 Task: Look for space in Jesús María, Mexico from 9th July, 2023 to 16th July, 2023 for 2 adults, 1 child in price range Rs.8000 to Rs.16000. Place can be entire place with 2 bedrooms having 2 beds and 1 bathroom. Property type can be house, flat, guest house. Booking option can be shelf check-in. Required host language is English.
Action: Mouse pressed left at (514, 125)
Screenshot: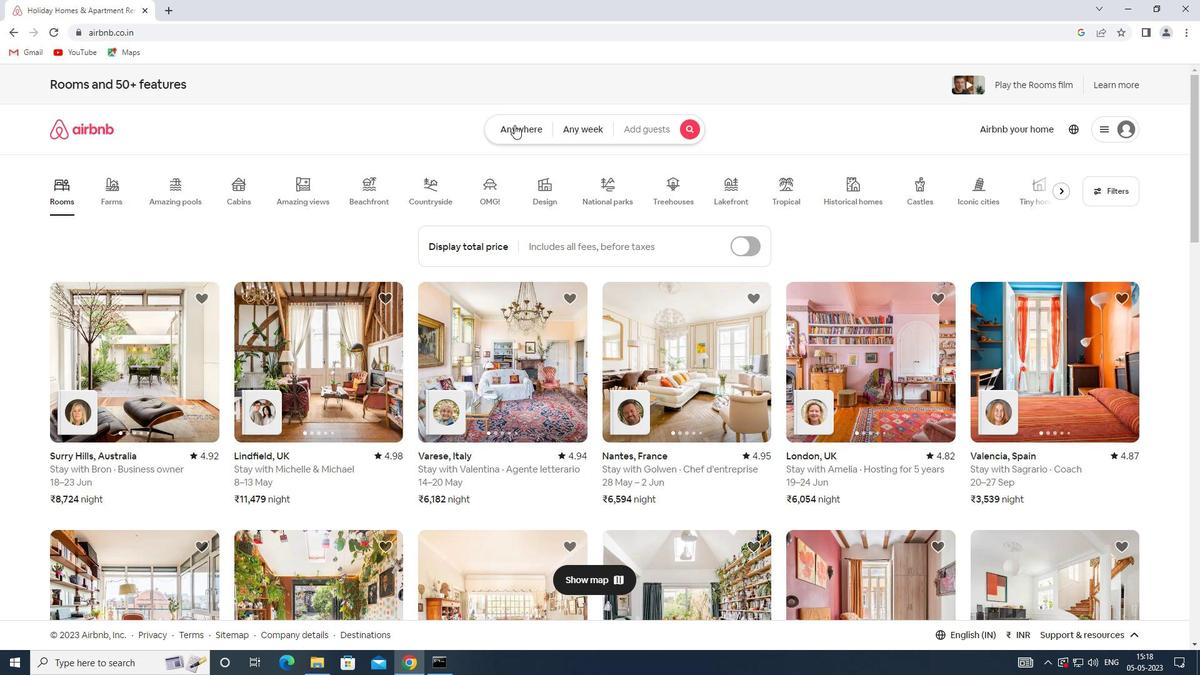 
Action: Mouse moved to (425, 185)
Screenshot: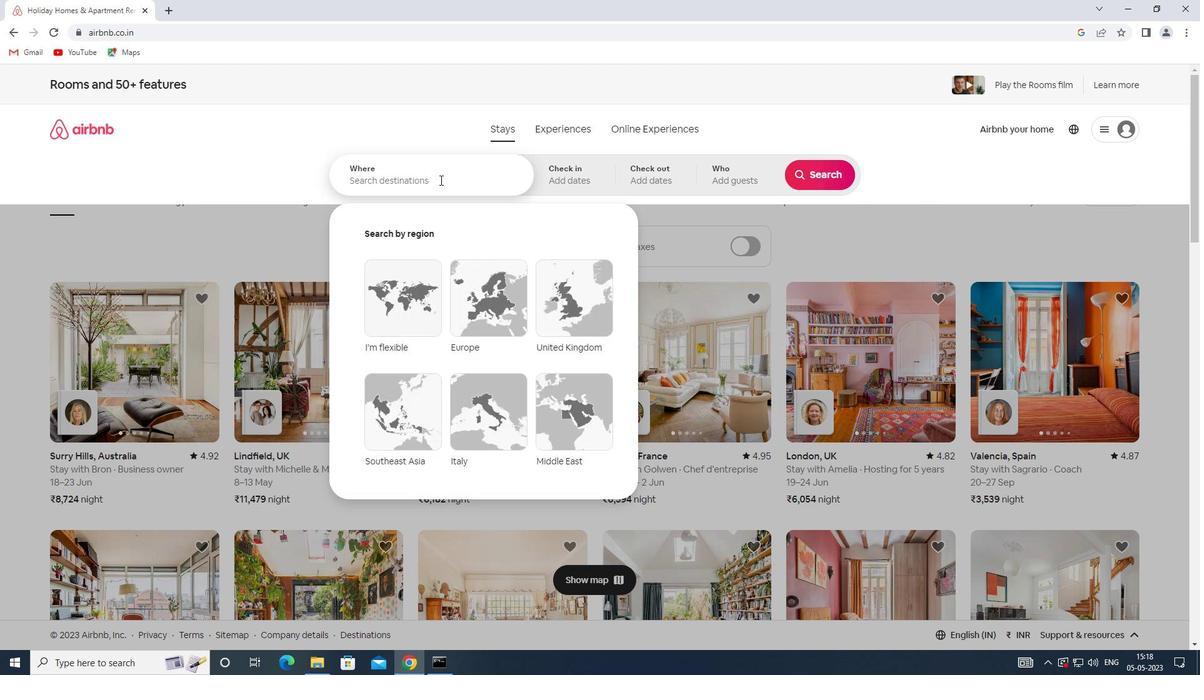 
Action: Mouse pressed left at (425, 185)
Screenshot: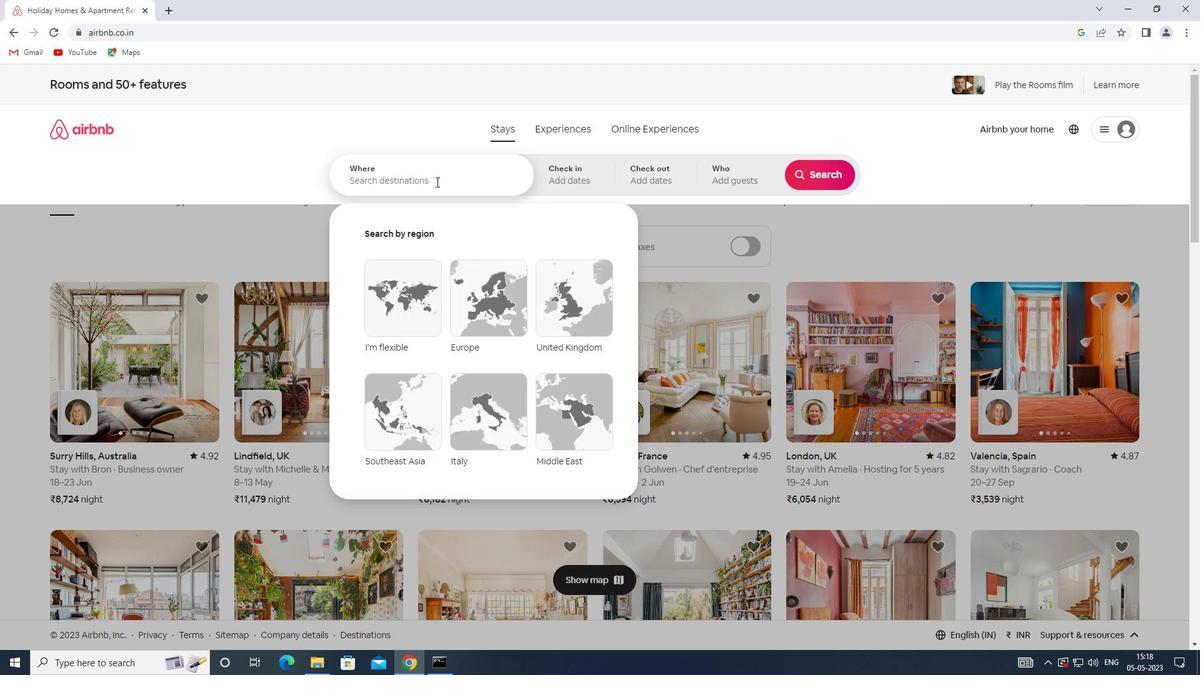 
Action: Key pressed <Key.shift><Key.shift><Key.shift><Key.shift><Key.shift><Key.shift><Key.shift><Key.shift><Key.shift><Key.shift><Key.shift><Key.shift><Key.shift><Key.shift><Key.shift><Key.shift><Key.shift><Key.shift><Key.shift><Key.shift><Key.shift><Key.shift><Key.shift><Key.shift><Key.shift><Key.shift><Key.shift><Key.shift><Key.shift><Key.shift><Key.shift><Key.shift><Key.shift><Key.shift>SPACE<Key.space>IN<Key.space><Key.shift>JESUS<Key.space><Key.shift>MARIA,<Key.shift>MEXICO
Screenshot: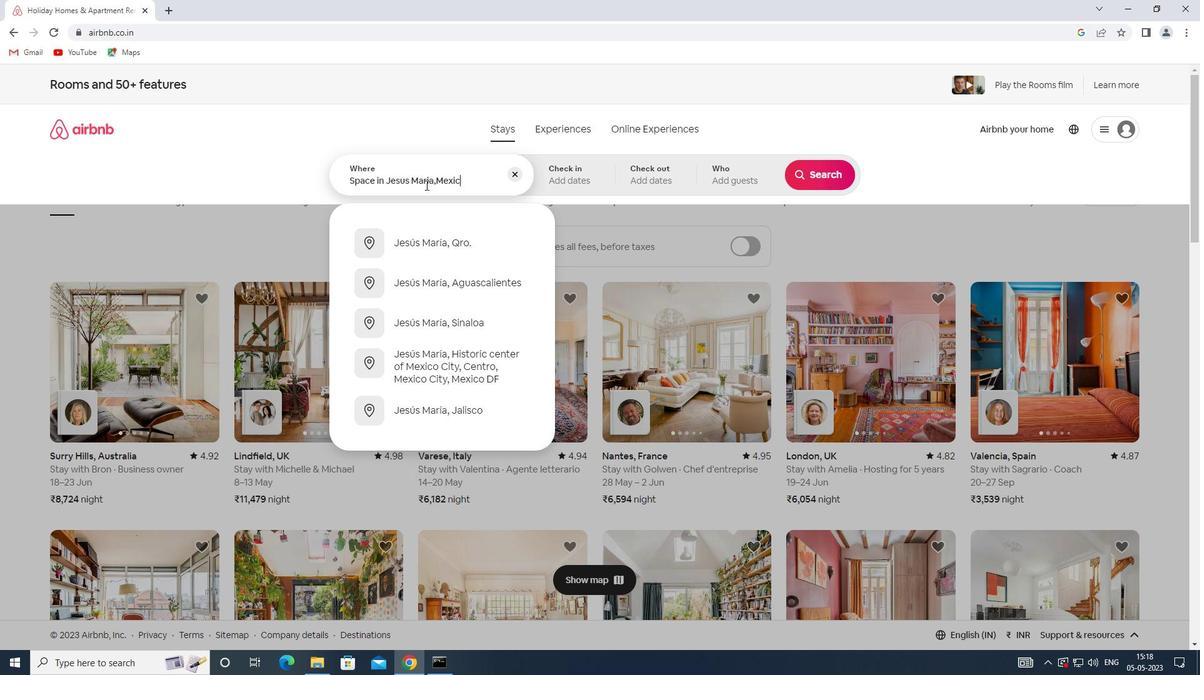
Action: Mouse moved to (572, 178)
Screenshot: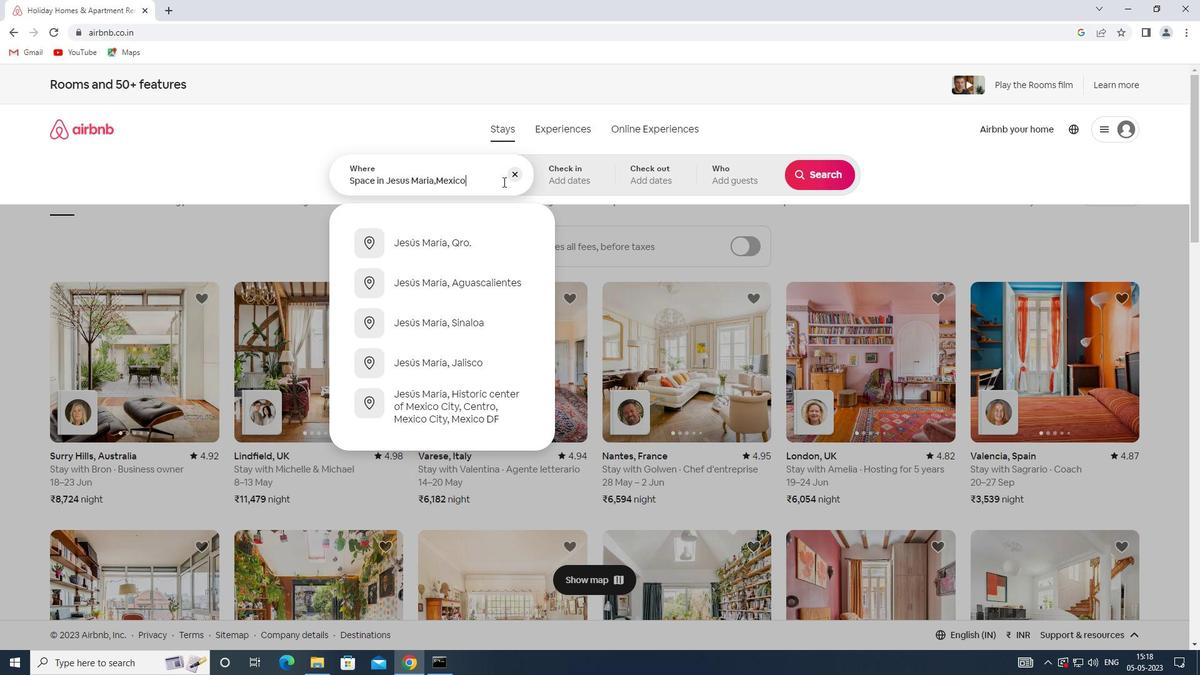 
Action: Mouse pressed left at (572, 178)
Screenshot: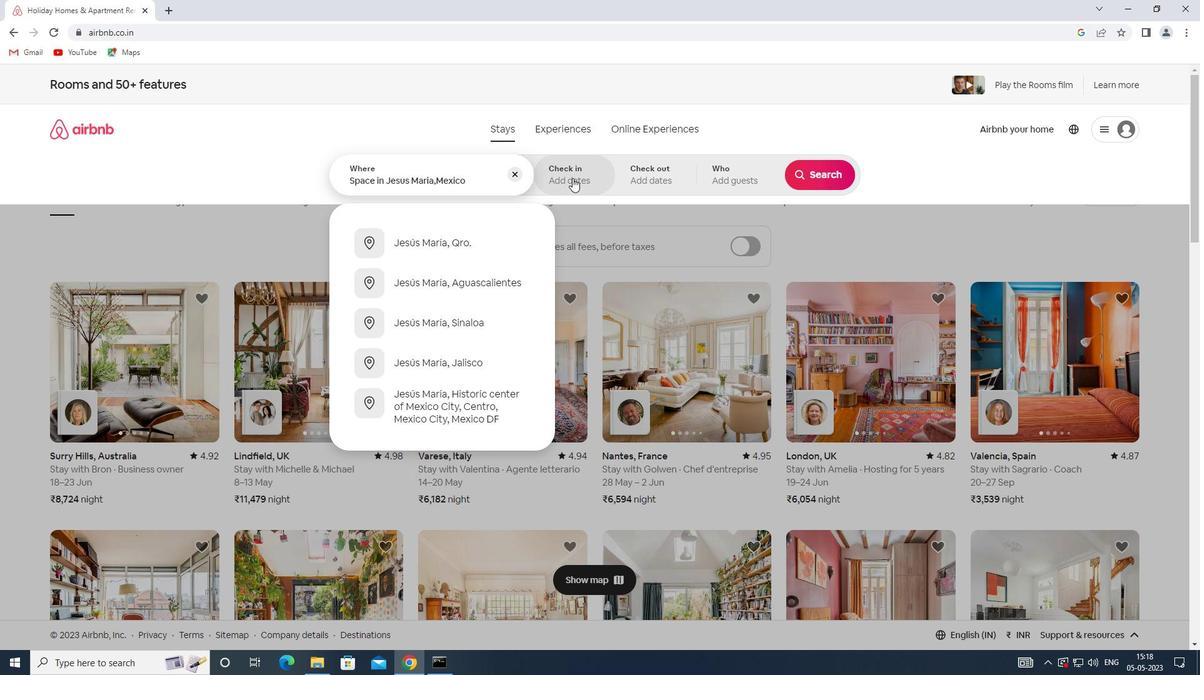 
Action: Mouse moved to (803, 286)
Screenshot: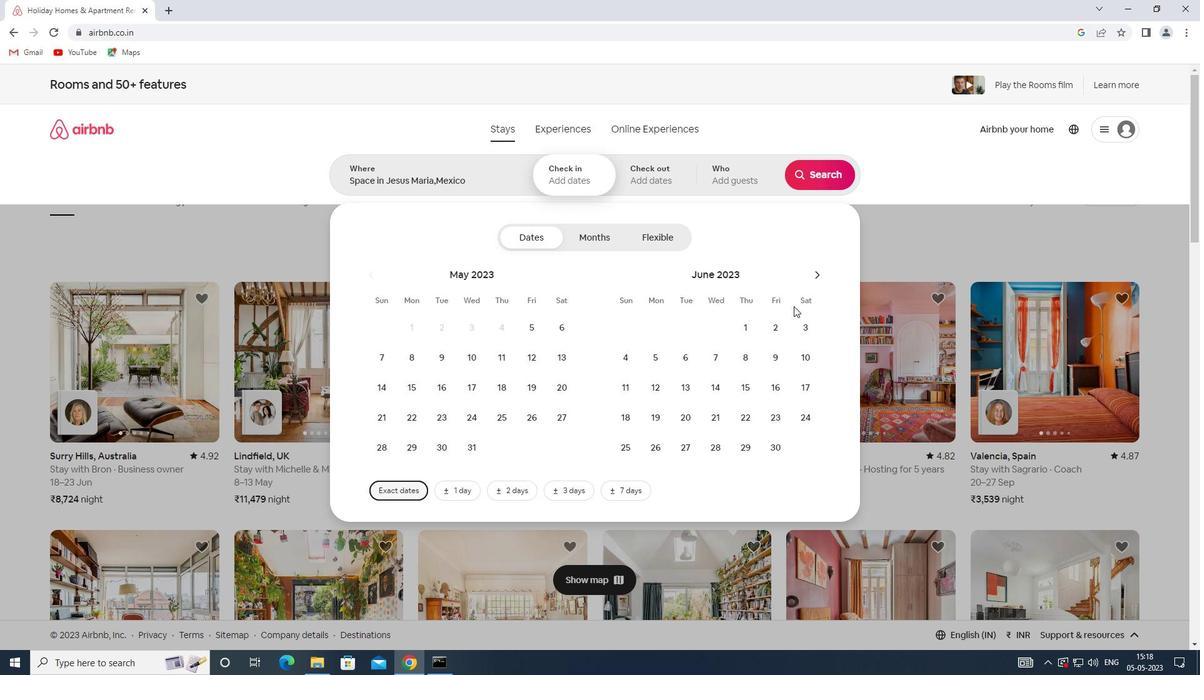 
Action: Mouse pressed left at (803, 286)
Screenshot: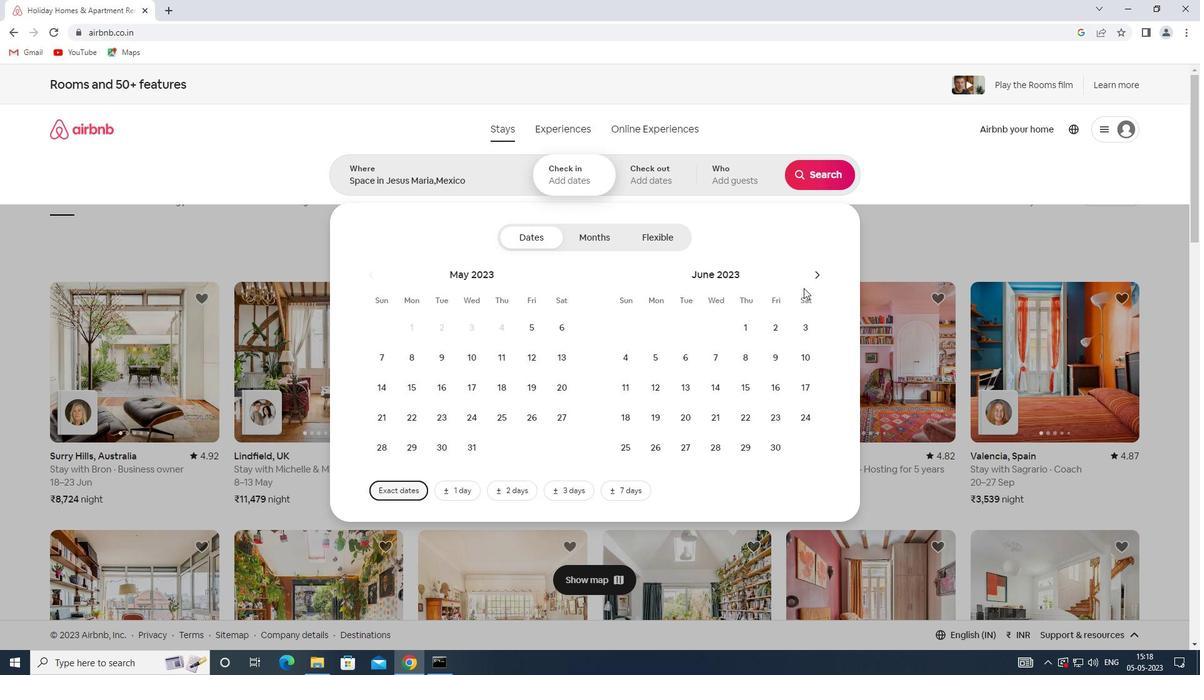 
Action: Mouse moved to (811, 276)
Screenshot: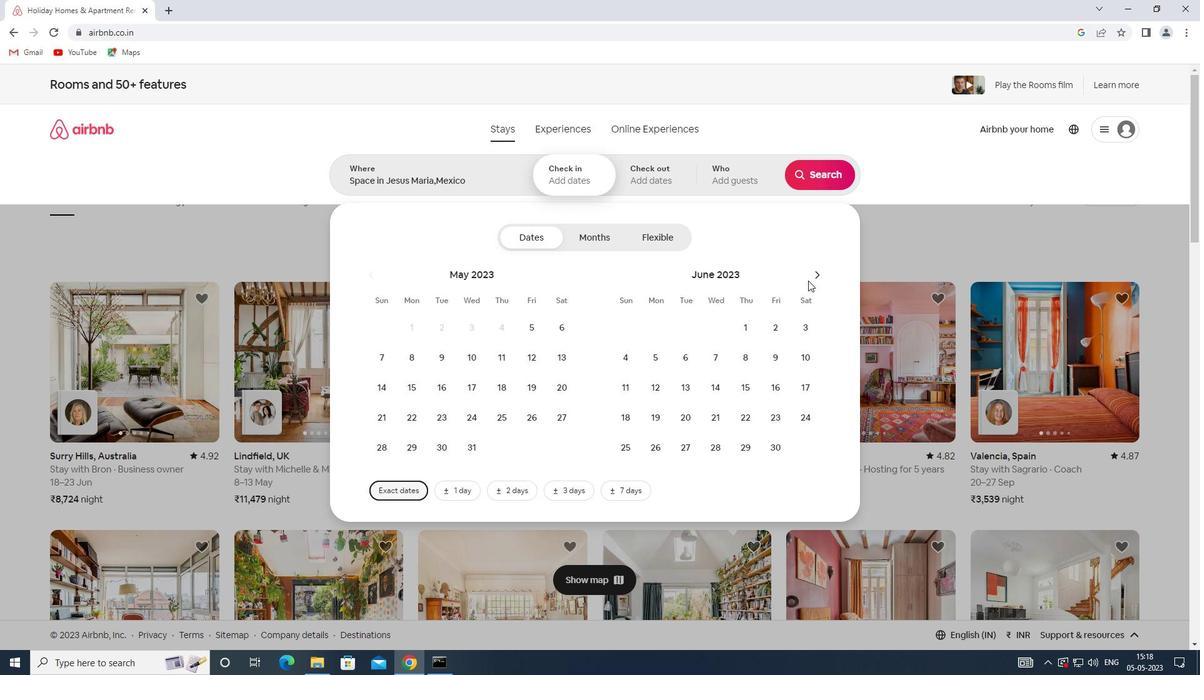 
Action: Mouse pressed left at (811, 276)
Screenshot: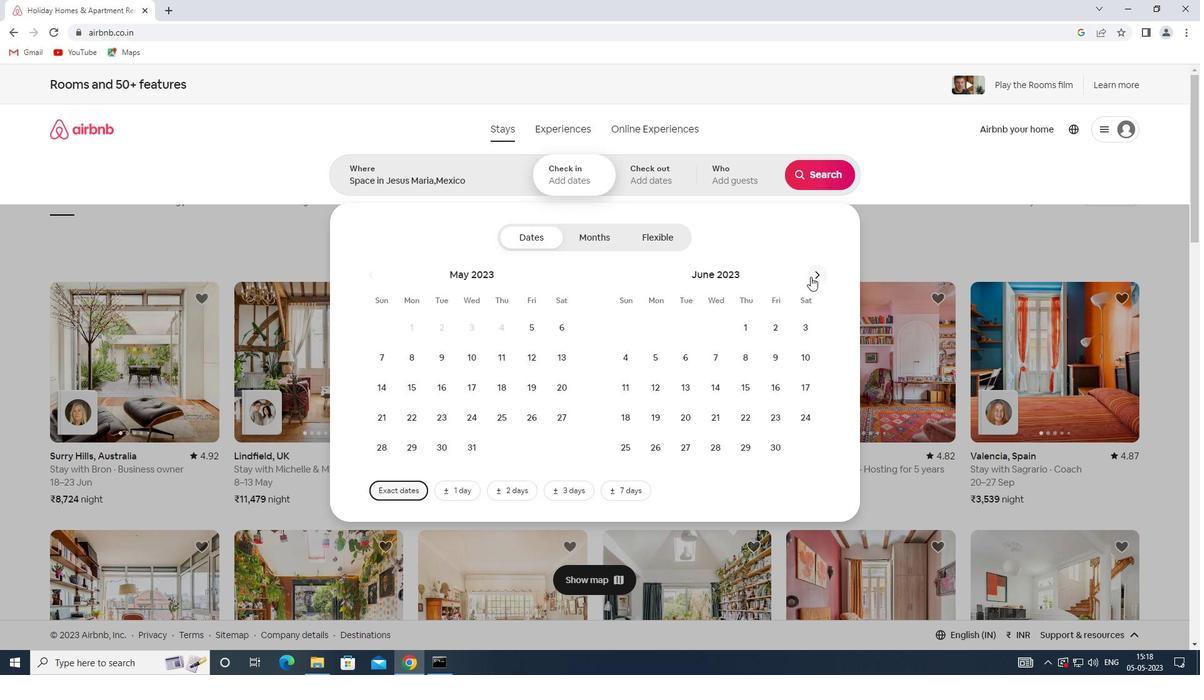 
Action: Mouse moved to (625, 385)
Screenshot: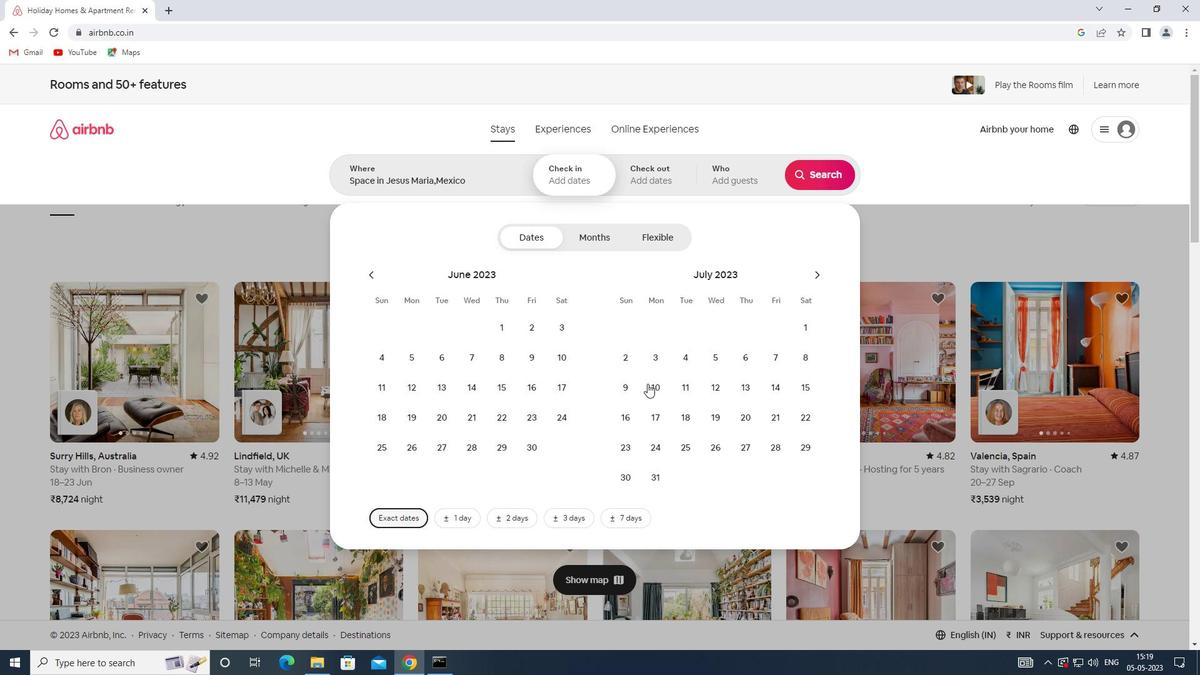 
Action: Mouse pressed left at (625, 385)
Screenshot: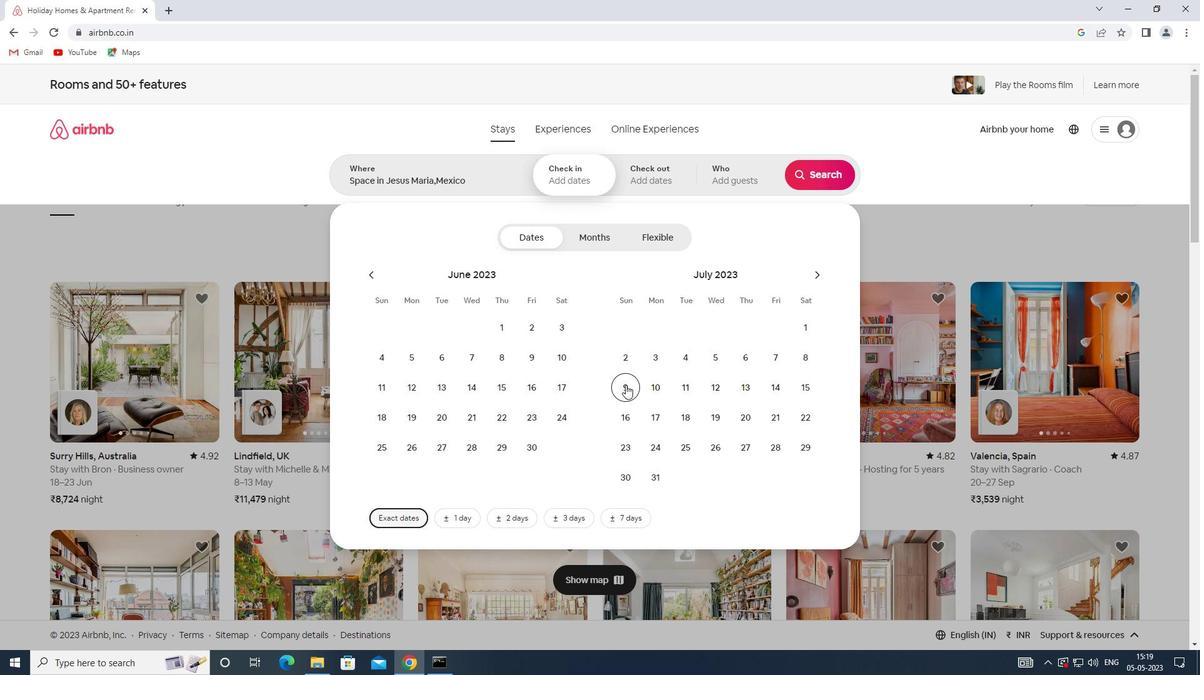 
Action: Mouse moved to (623, 411)
Screenshot: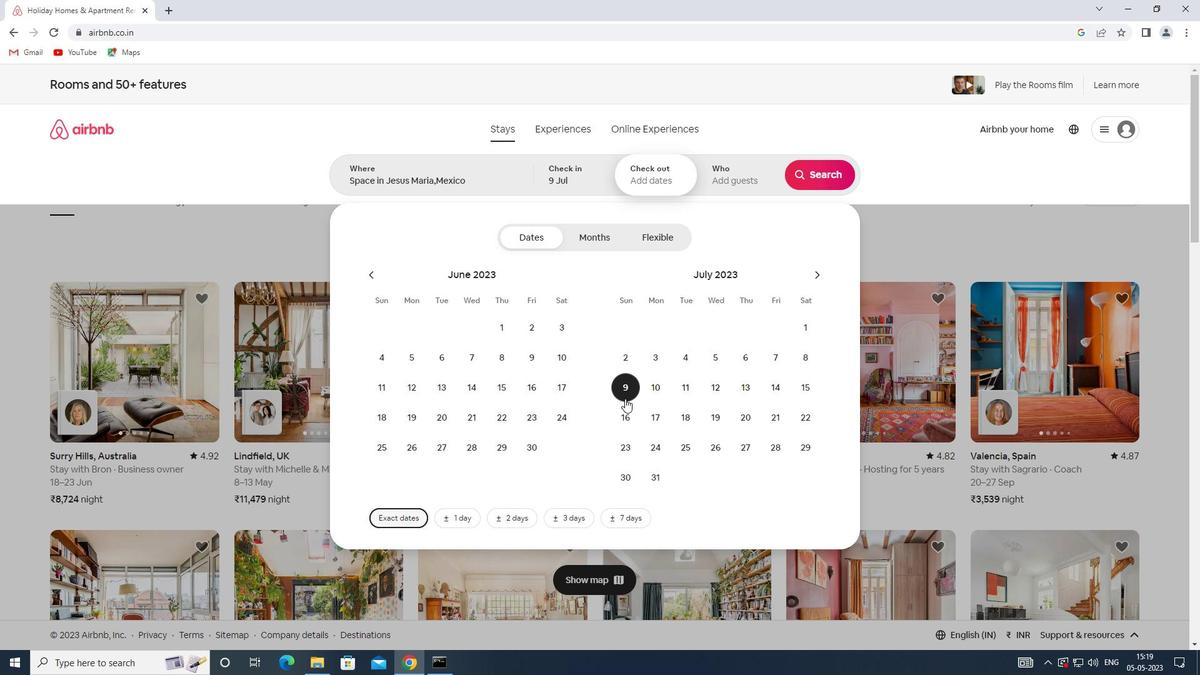 
Action: Mouse pressed left at (623, 411)
Screenshot: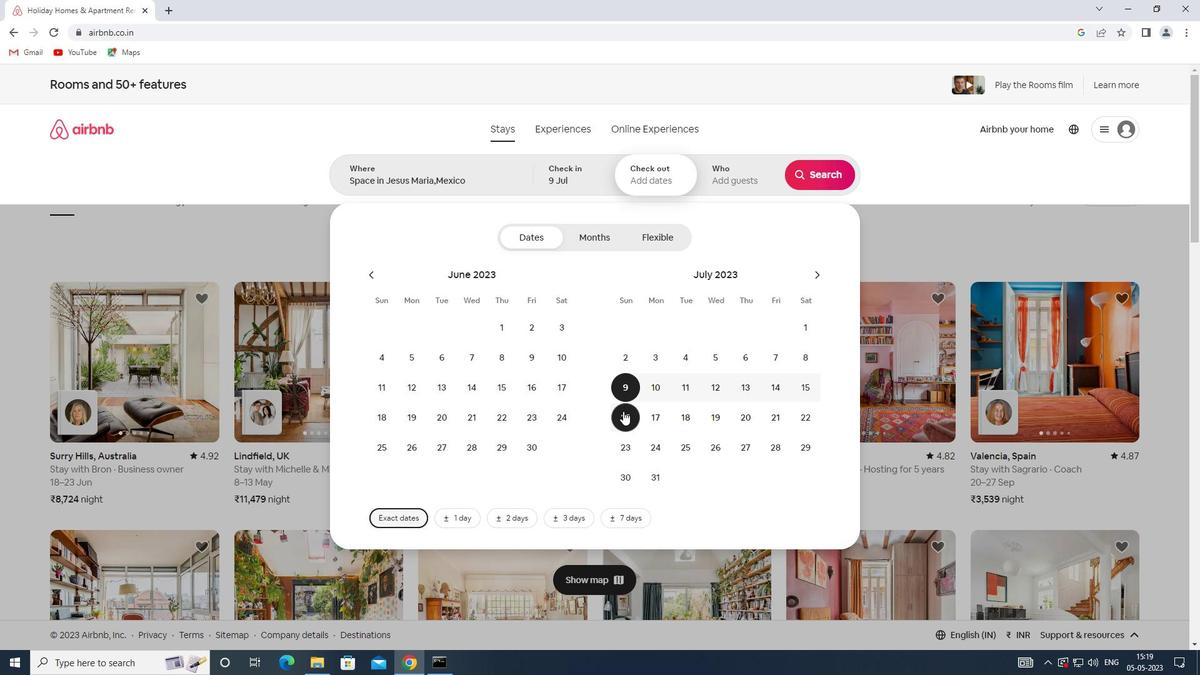 
Action: Mouse moved to (723, 172)
Screenshot: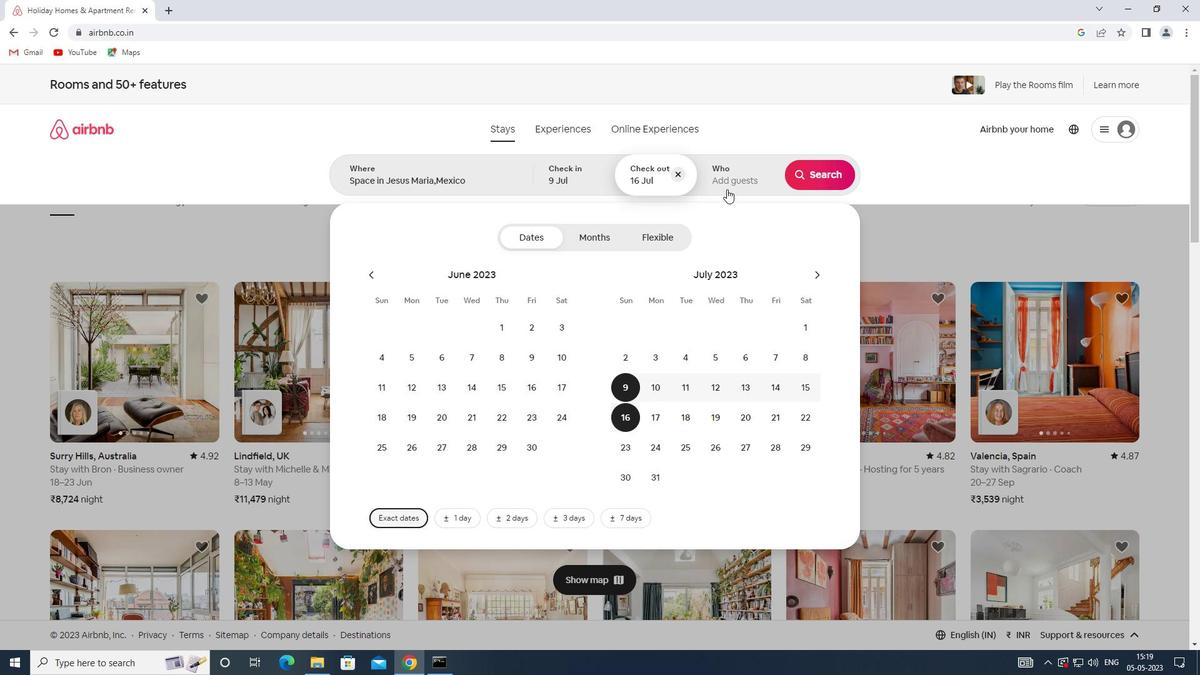 
Action: Mouse pressed left at (723, 172)
Screenshot: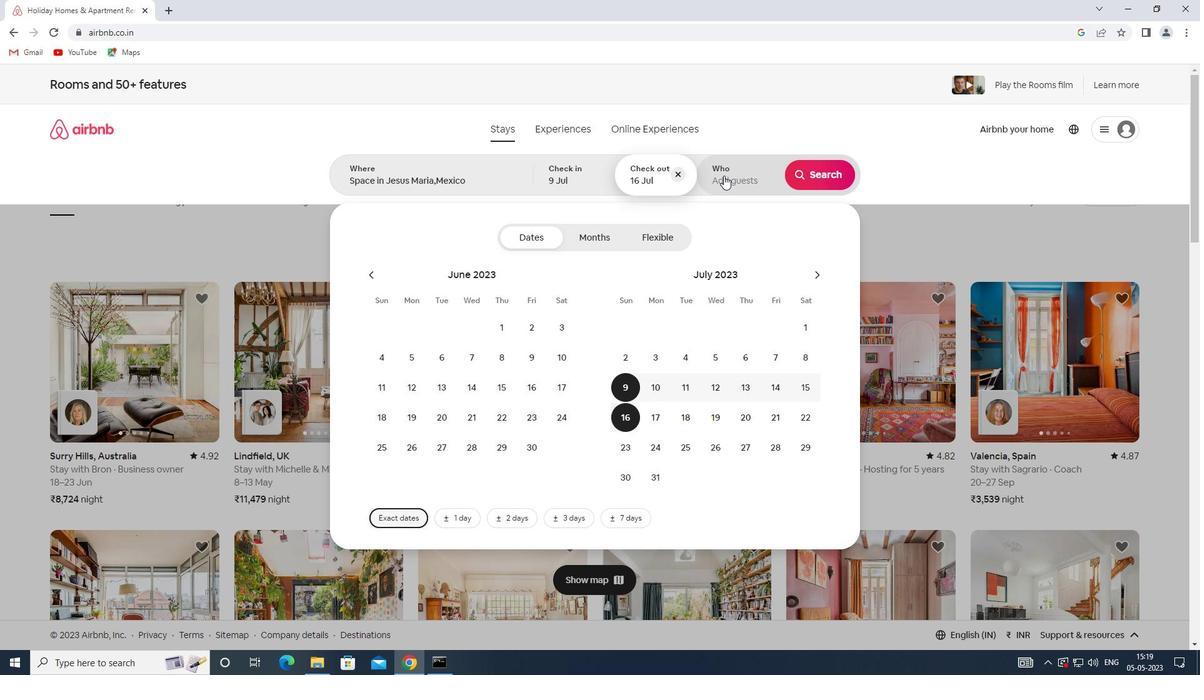 
Action: Mouse moved to (828, 241)
Screenshot: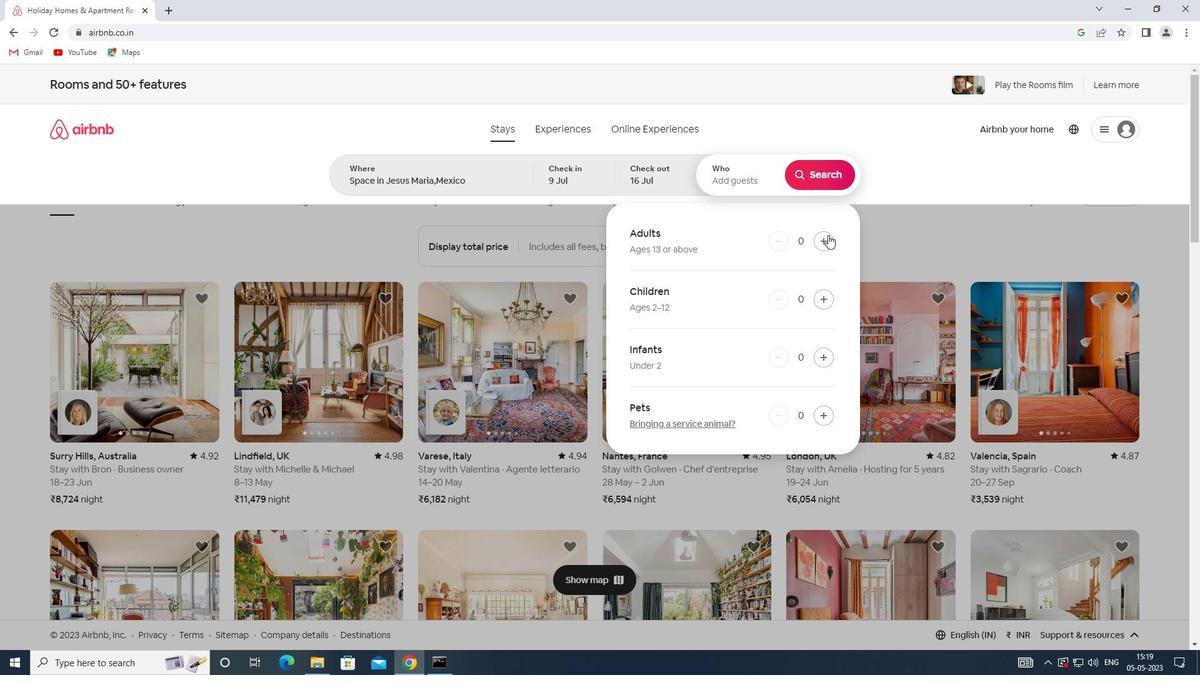 
Action: Mouse pressed left at (828, 241)
Screenshot: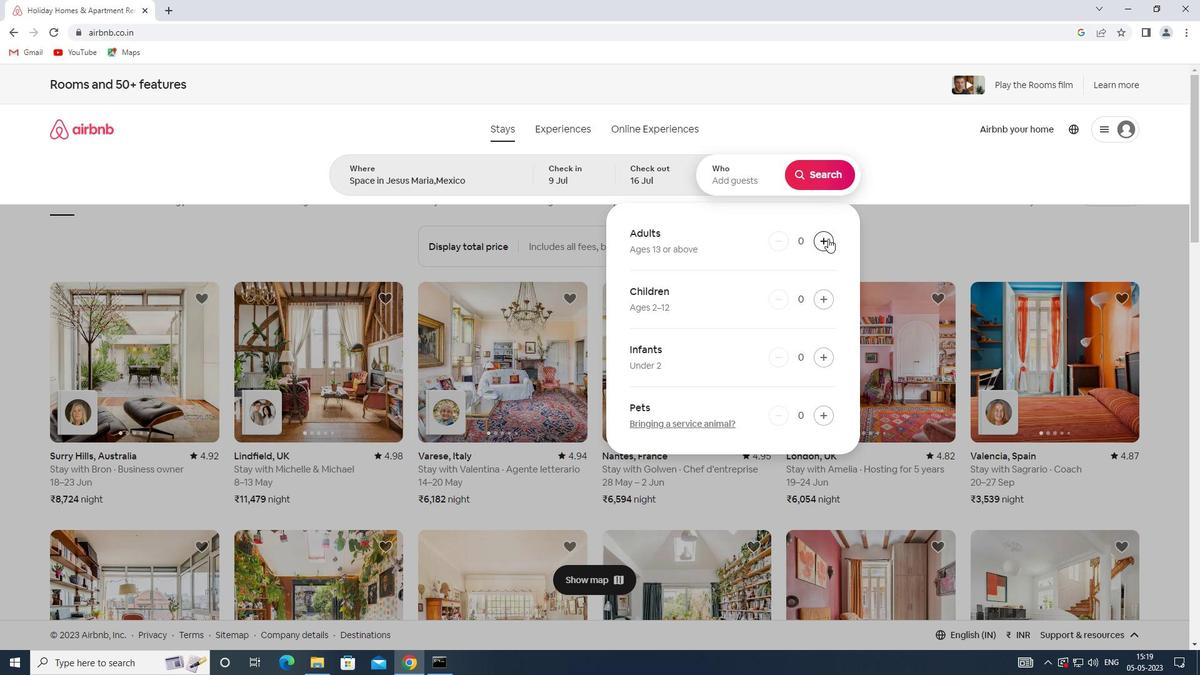 
Action: Mouse pressed left at (828, 241)
Screenshot: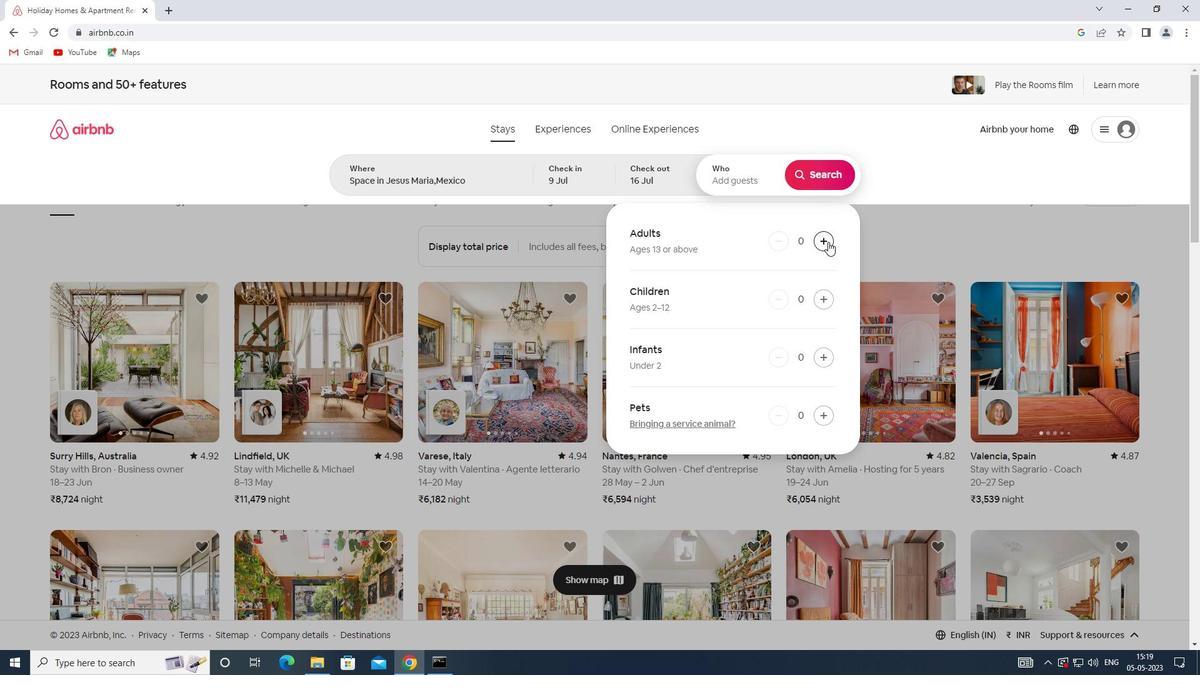 
Action: Mouse moved to (818, 296)
Screenshot: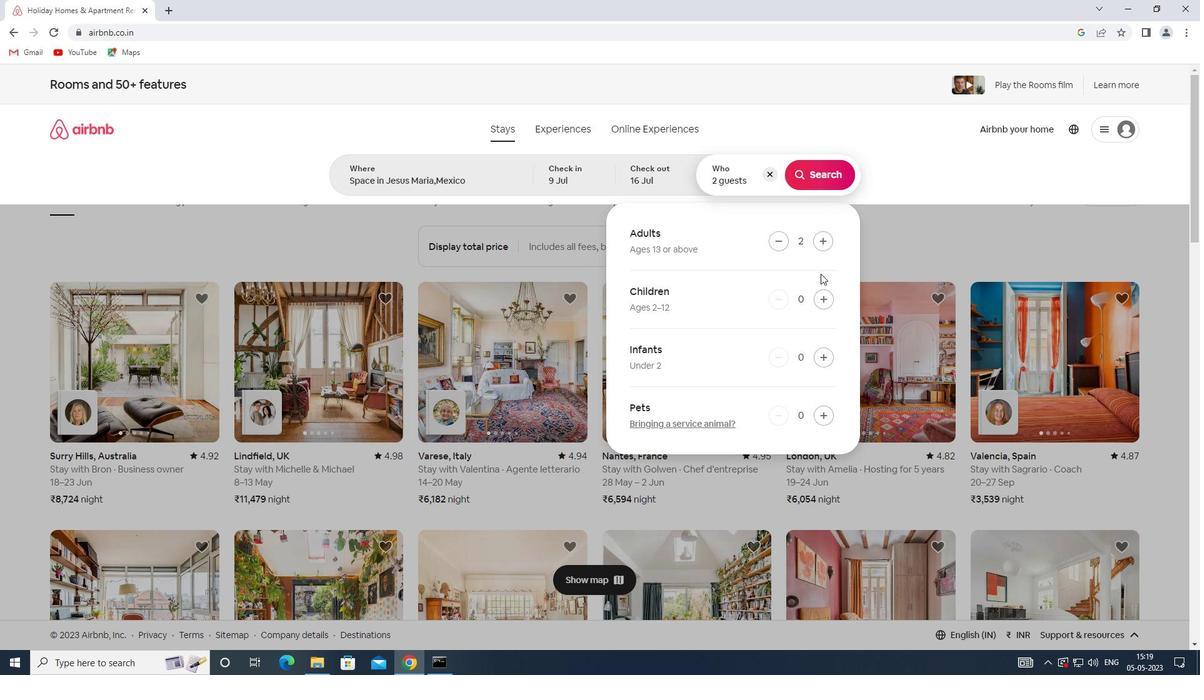 
Action: Mouse pressed left at (818, 296)
Screenshot: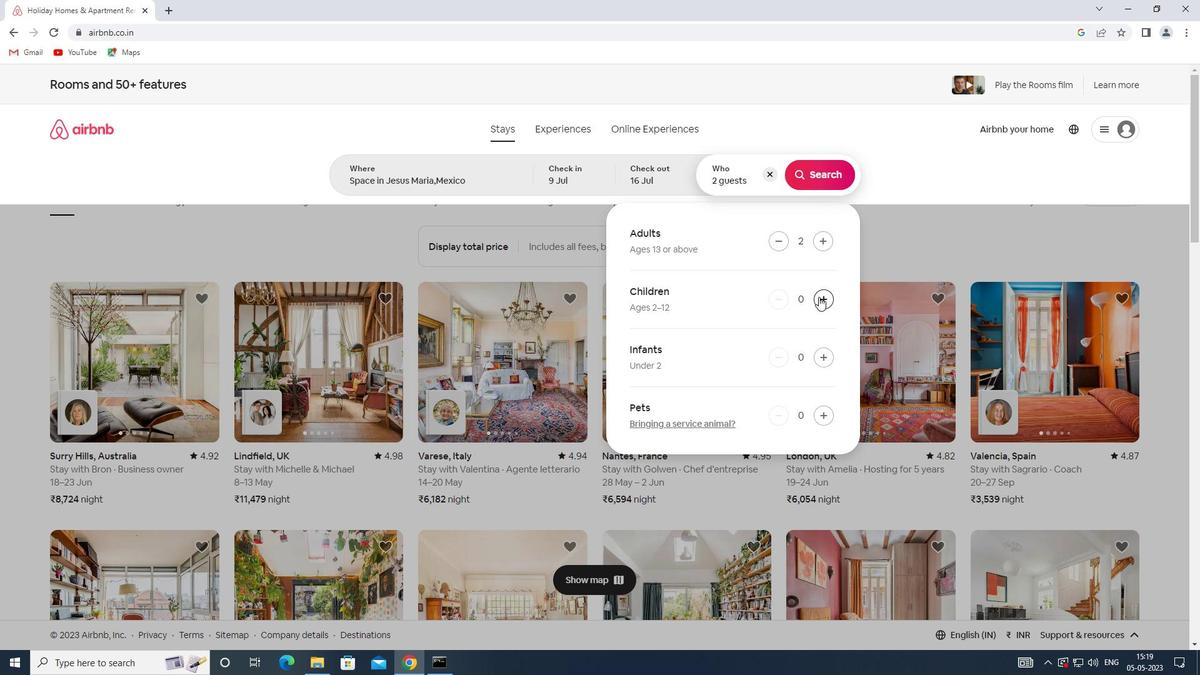 
Action: Mouse moved to (822, 176)
Screenshot: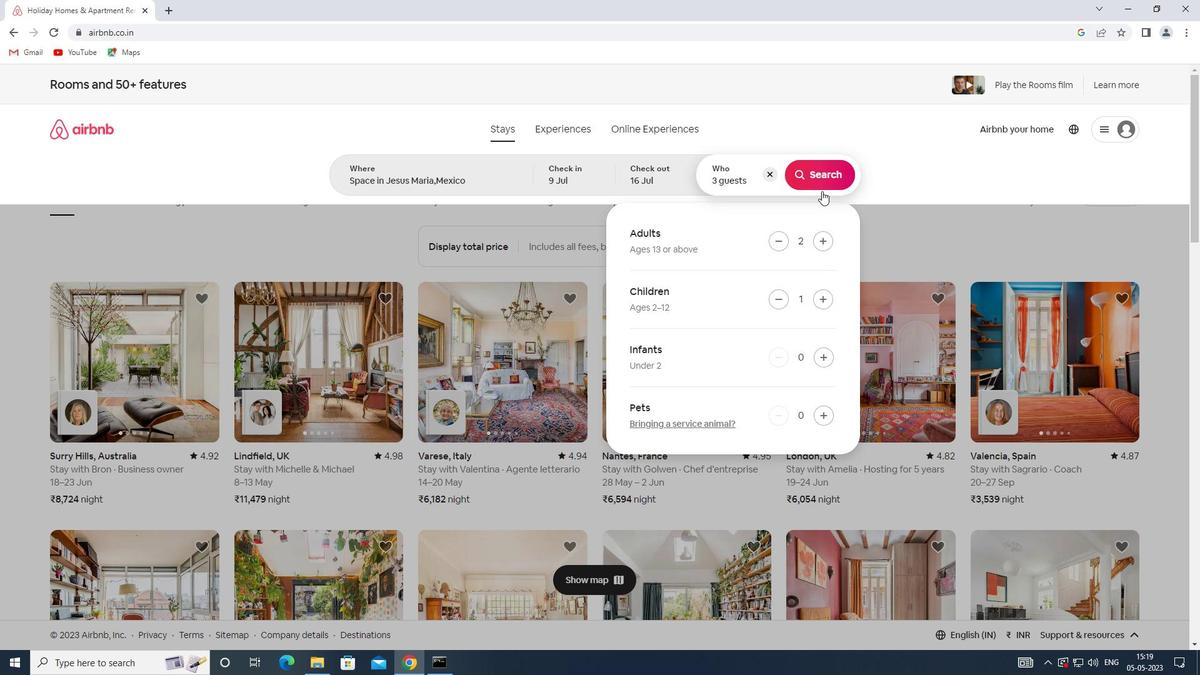 
Action: Mouse pressed left at (822, 176)
Screenshot: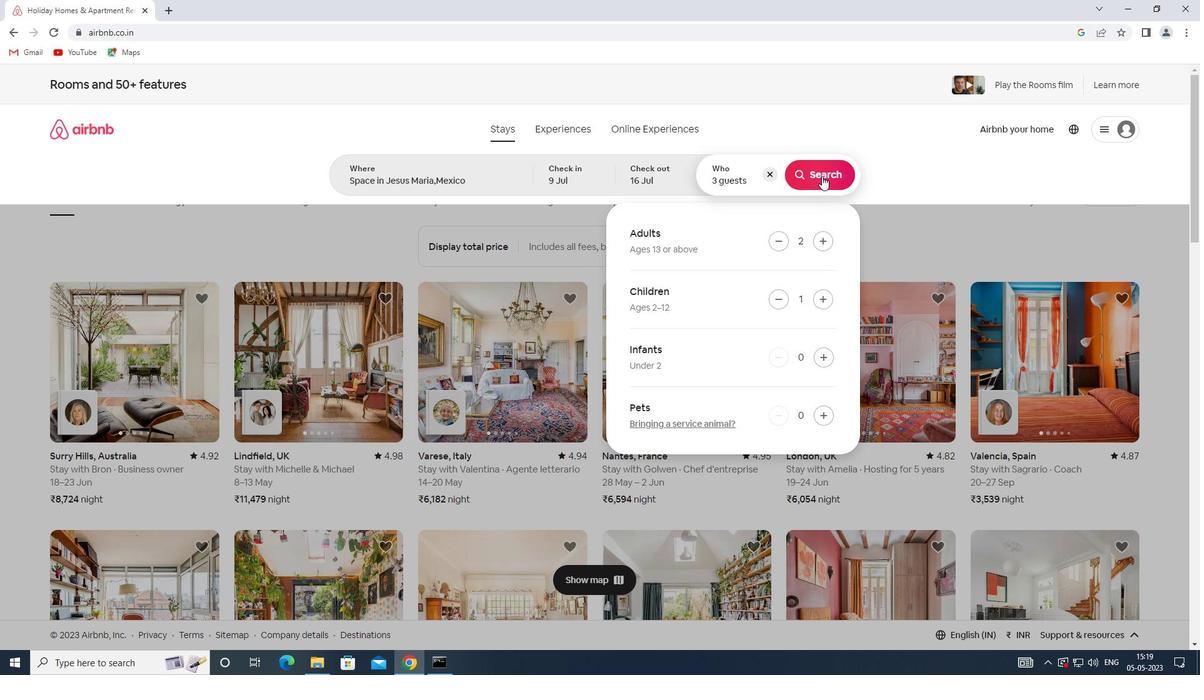 
Action: Mouse moved to (1129, 130)
Screenshot: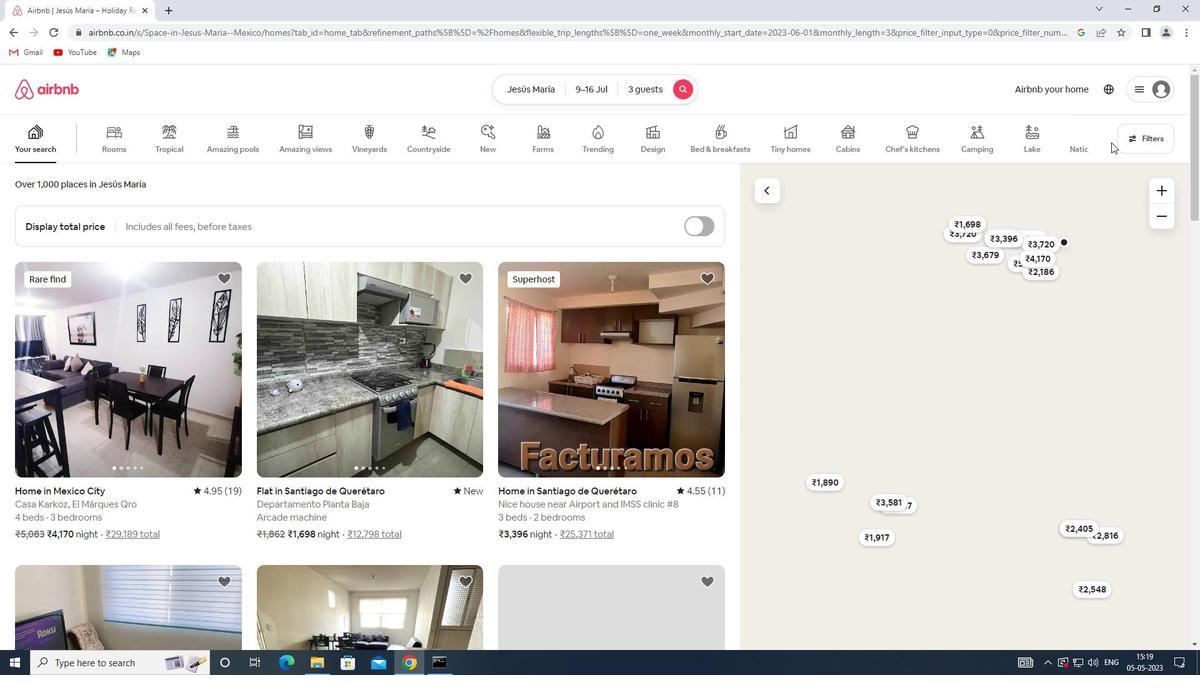 
Action: Mouse pressed left at (1129, 130)
Screenshot: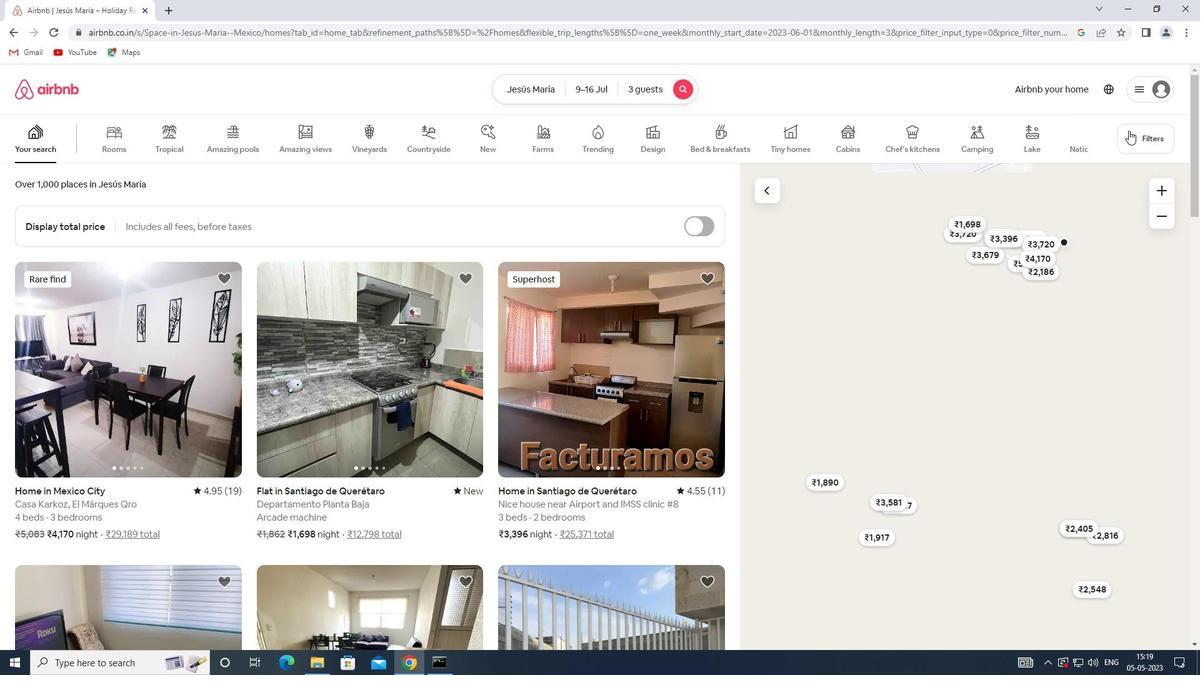 
Action: Mouse moved to (430, 451)
Screenshot: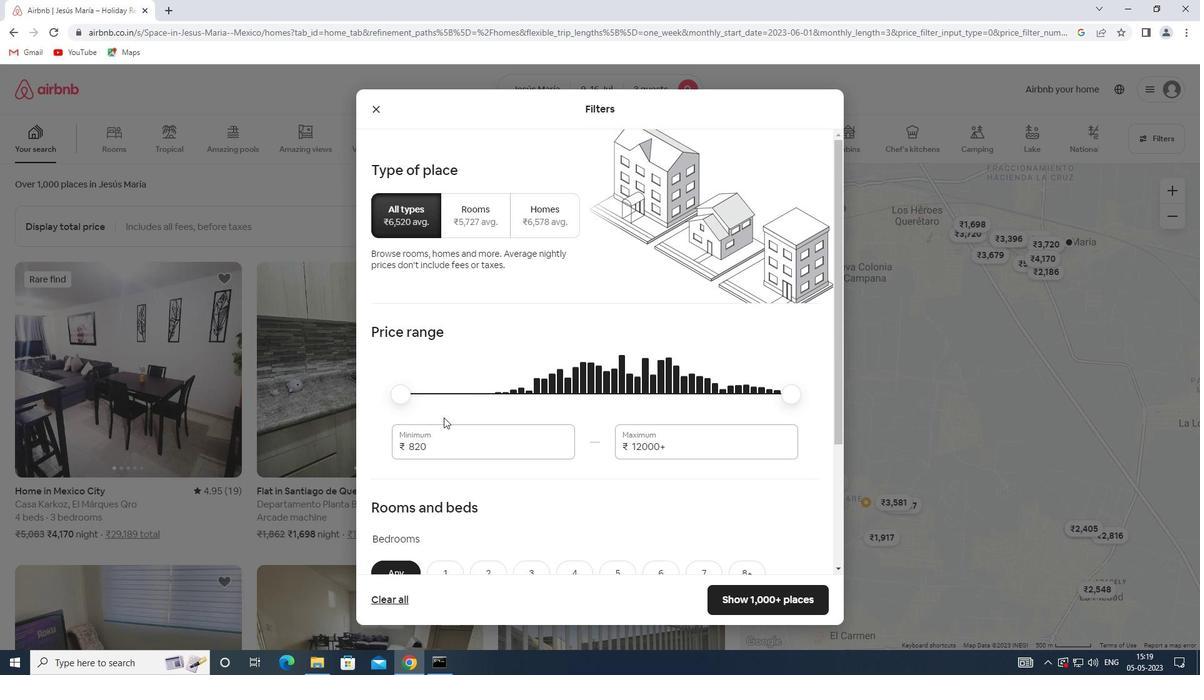 
Action: Mouse pressed left at (430, 451)
Screenshot: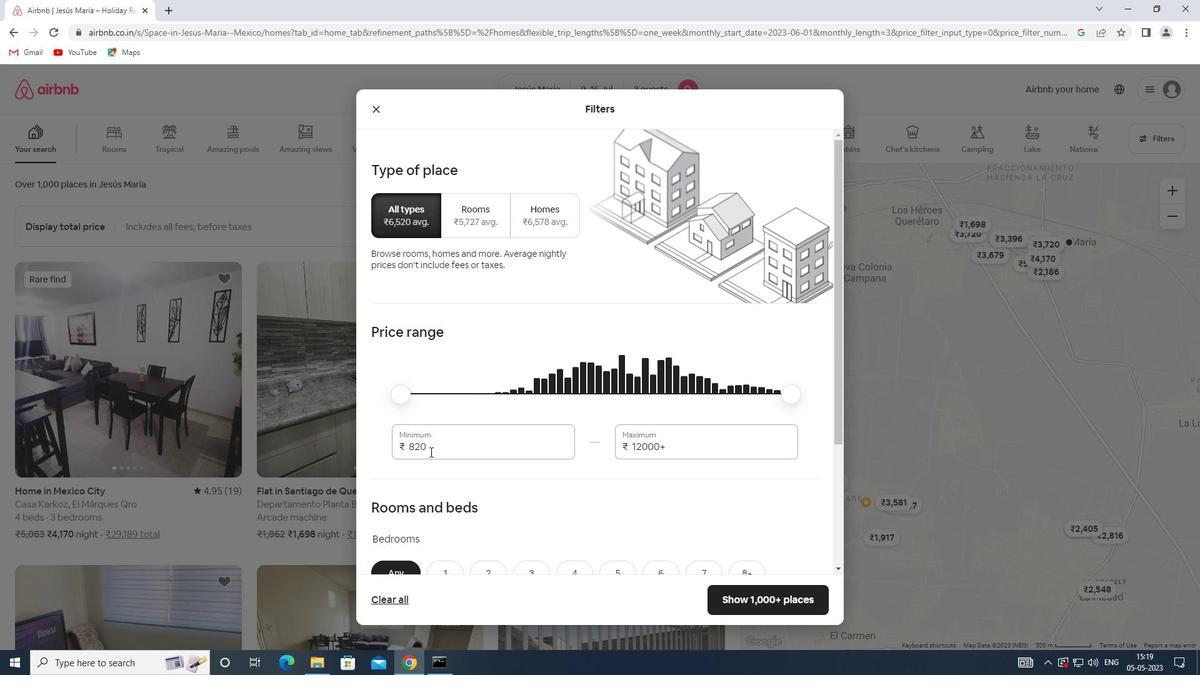 
Action: Mouse moved to (392, 446)
Screenshot: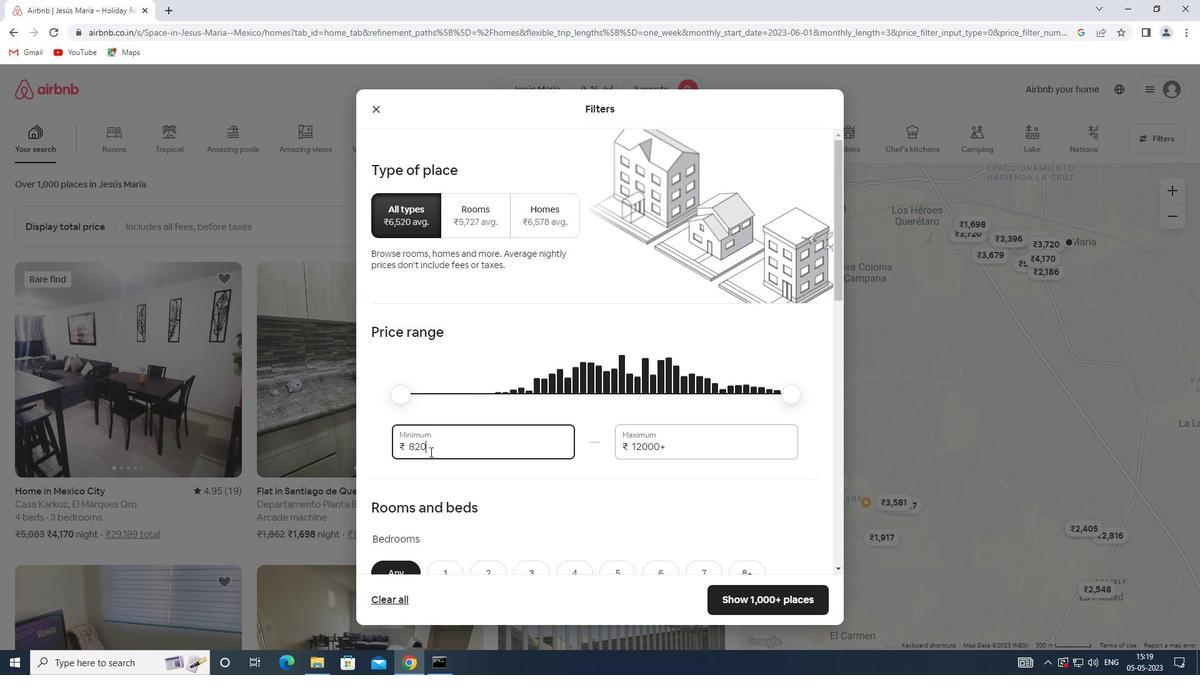 
Action: Key pressed 8000
Screenshot: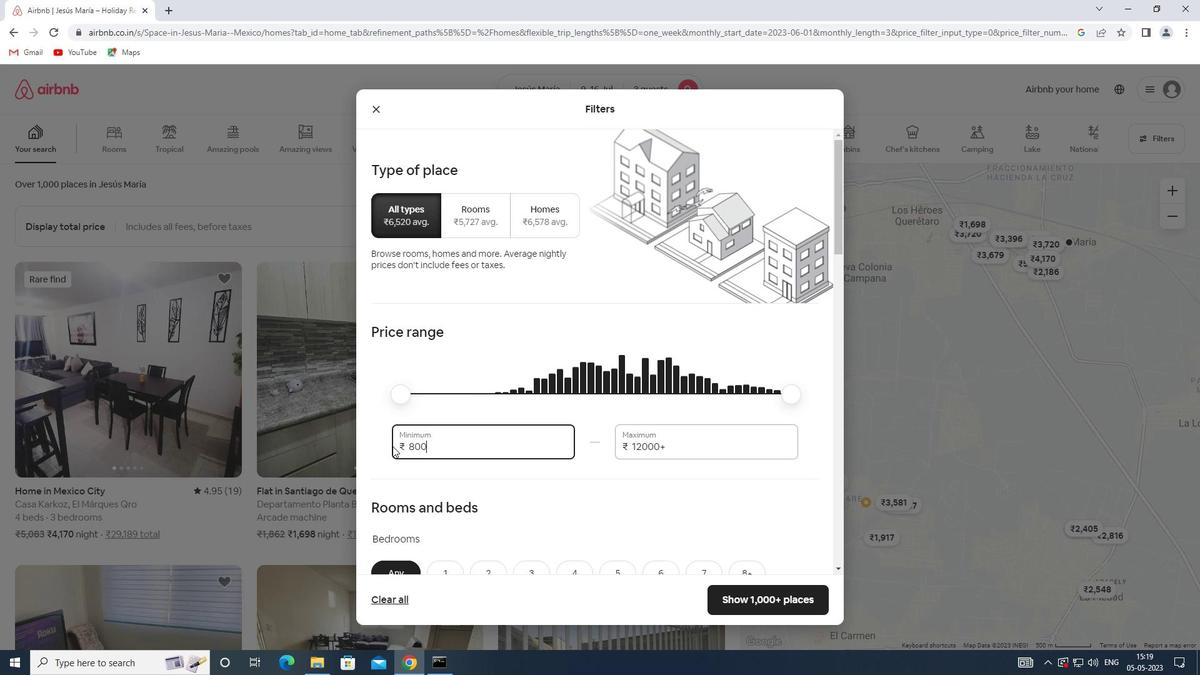 
Action: Mouse moved to (687, 446)
Screenshot: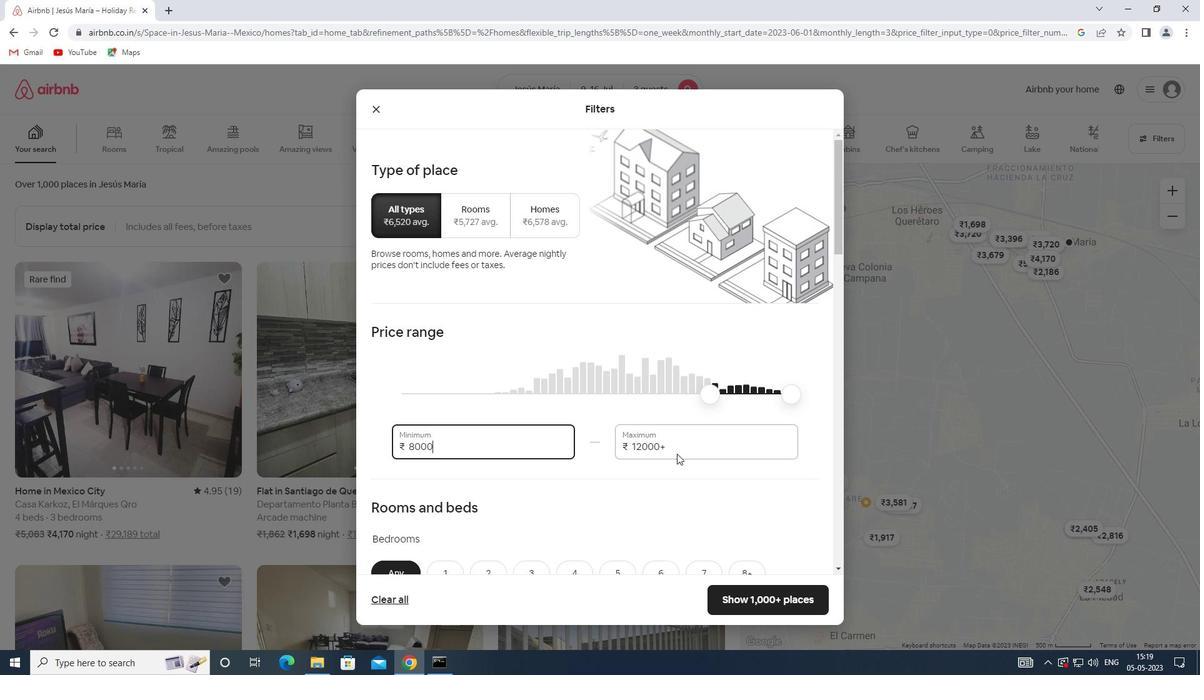 
Action: Mouse pressed left at (687, 446)
Screenshot: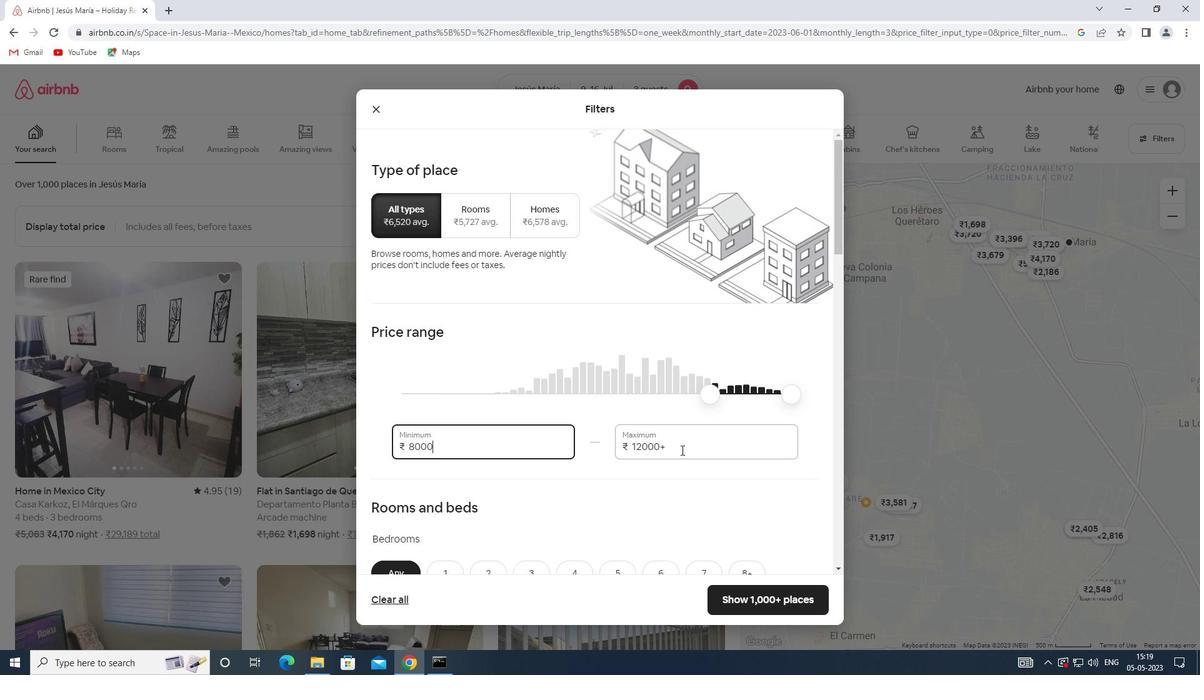 
Action: Mouse moved to (625, 441)
Screenshot: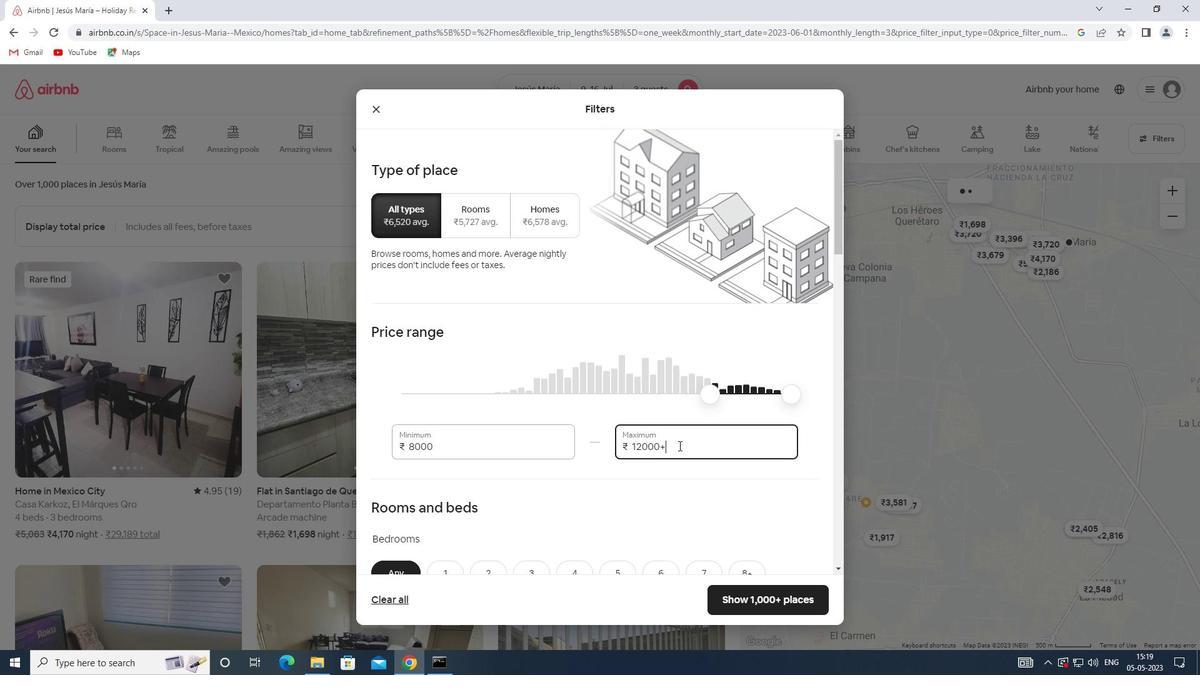 
Action: Key pressed 169<Key.backspace>000
Screenshot: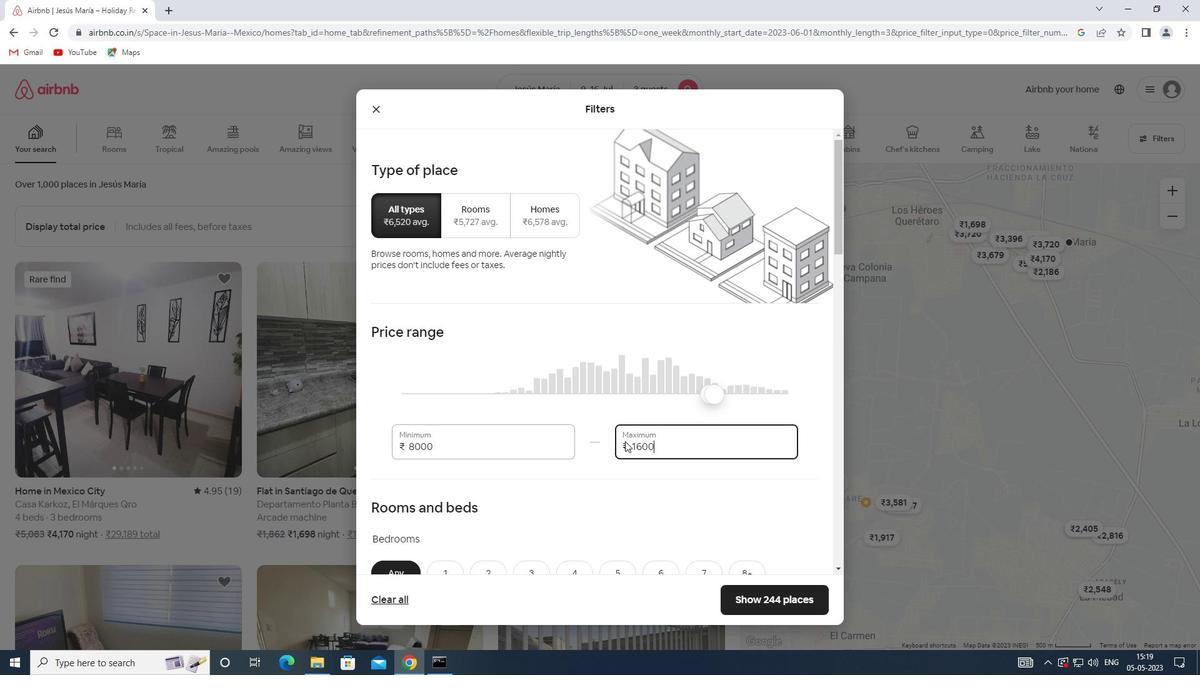 
Action: Mouse moved to (602, 432)
Screenshot: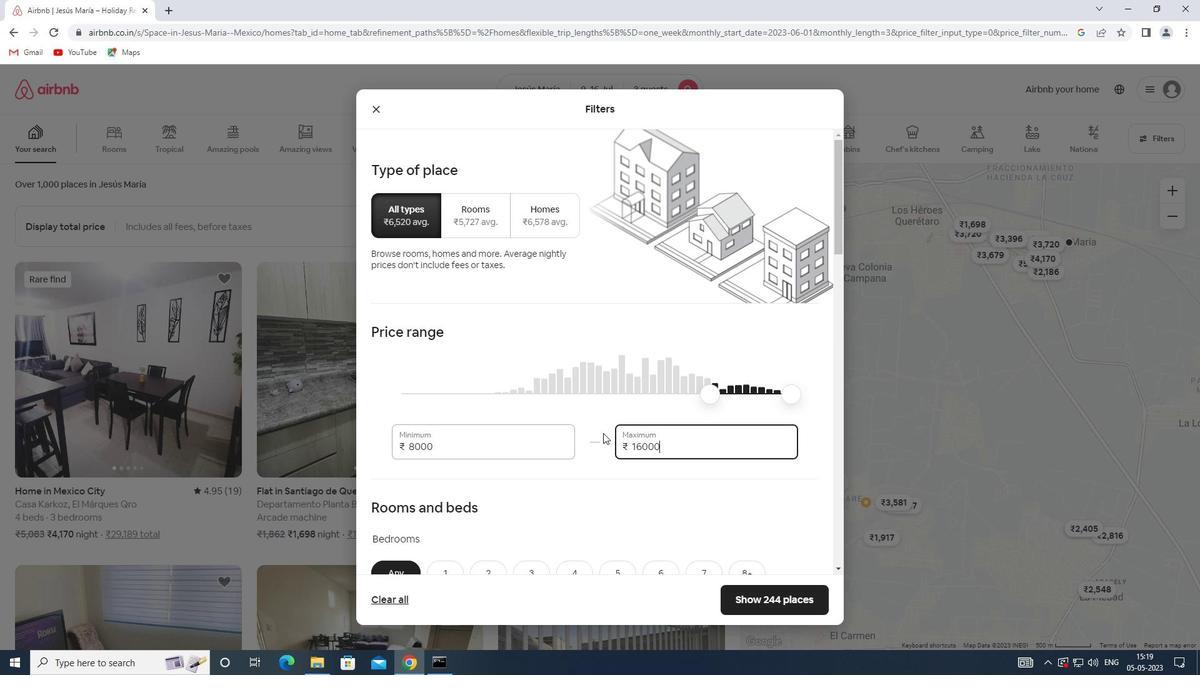 
Action: Mouse scrolled (602, 431) with delta (0, 0)
Screenshot: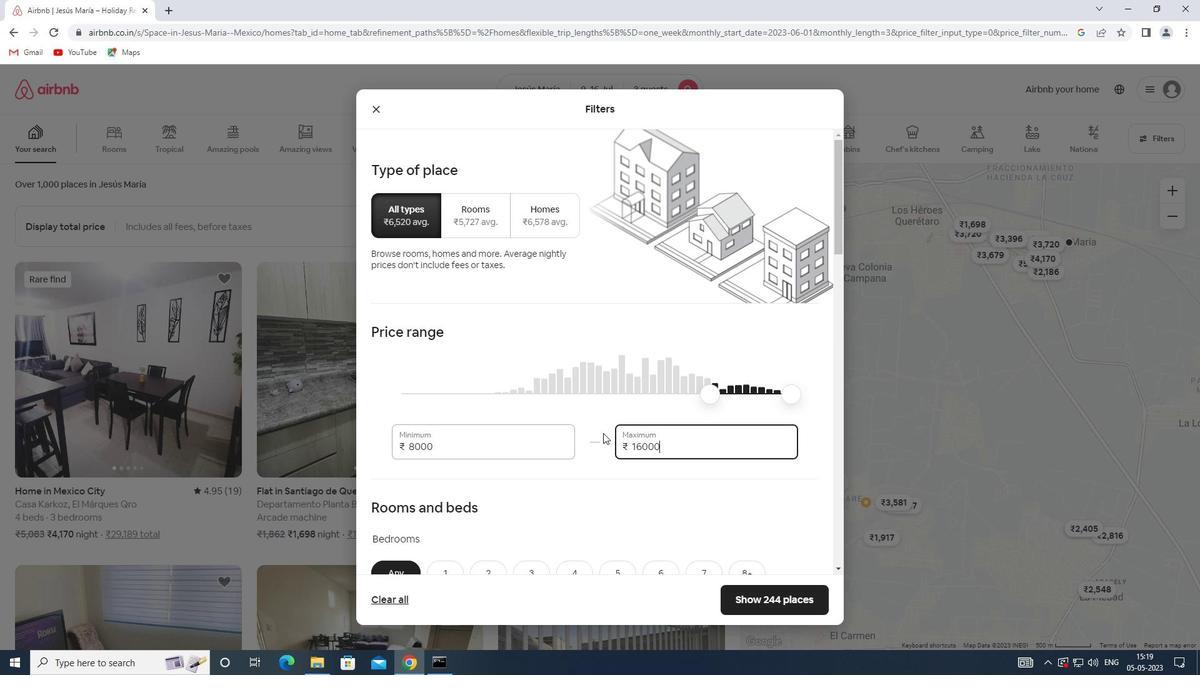 
Action: Mouse scrolled (602, 431) with delta (0, 0)
Screenshot: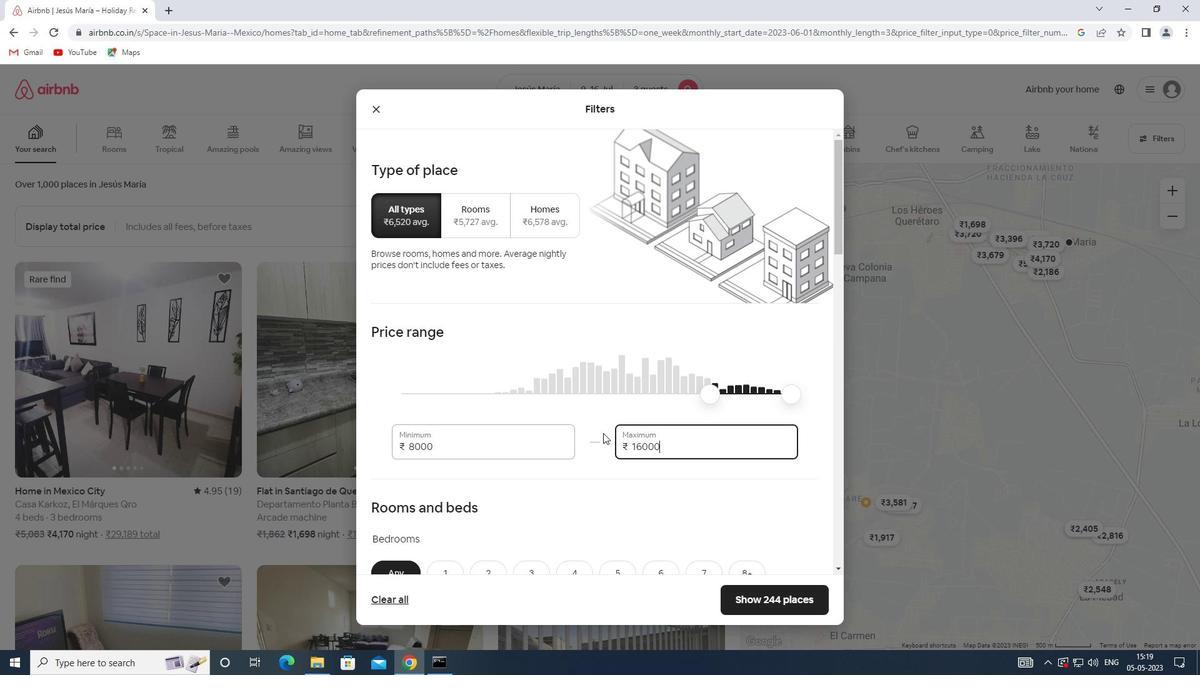 
Action: Mouse scrolled (602, 431) with delta (0, 0)
Screenshot: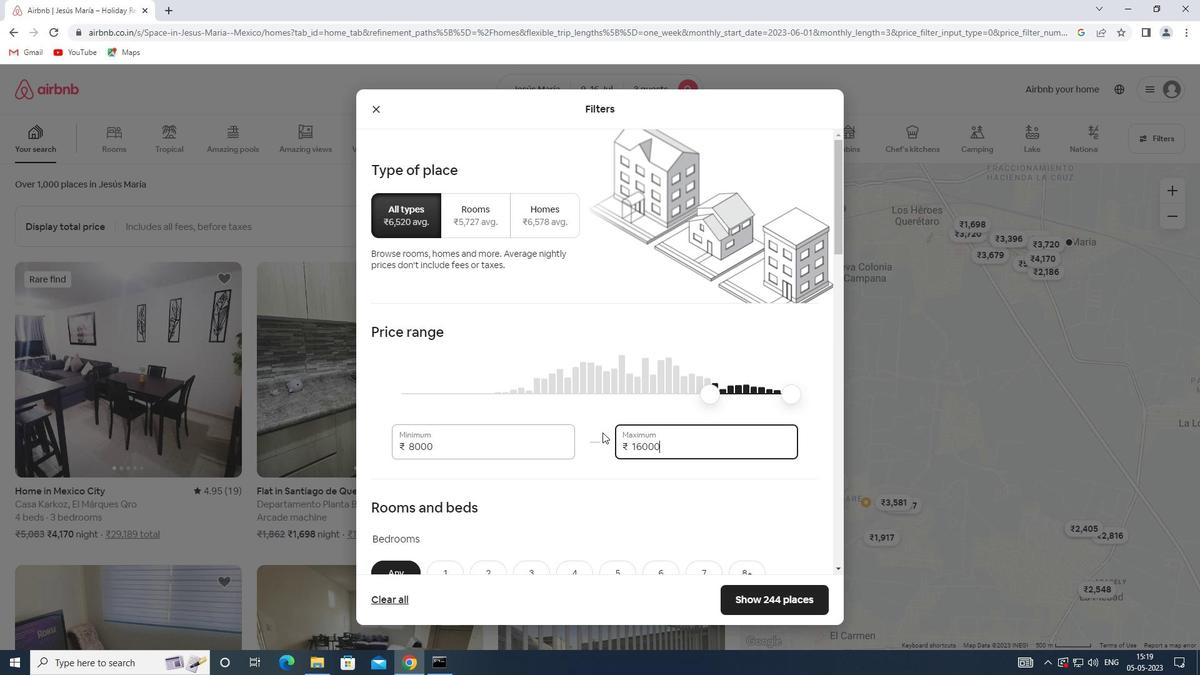 
Action: Mouse moved to (554, 421)
Screenshot: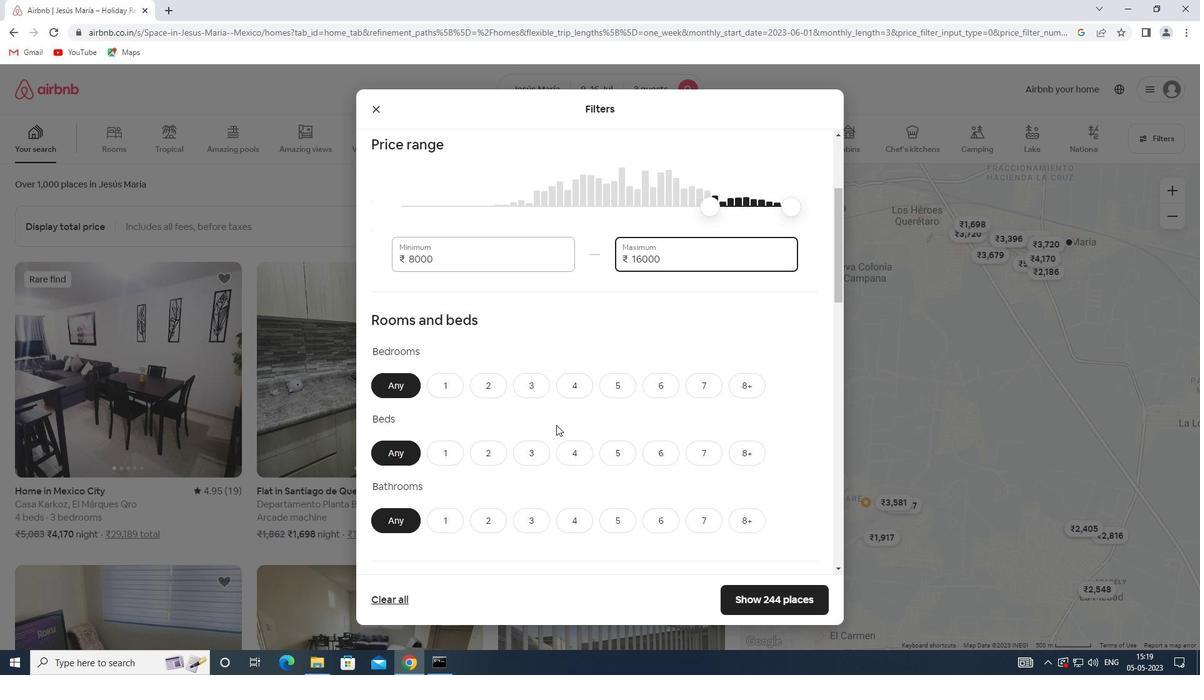 
Action: Mouse scrolled (554, 421) with delta (0, 0)
Screenshot: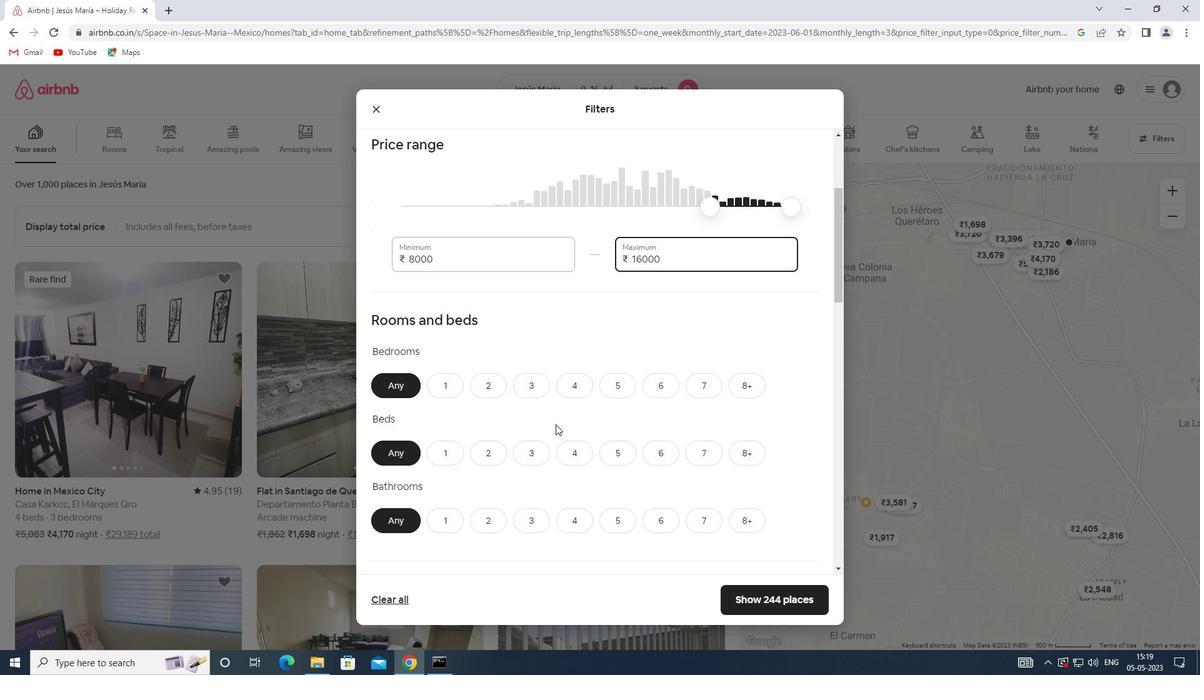 
Action: Mouse moved to (554, 421)
Screenshot: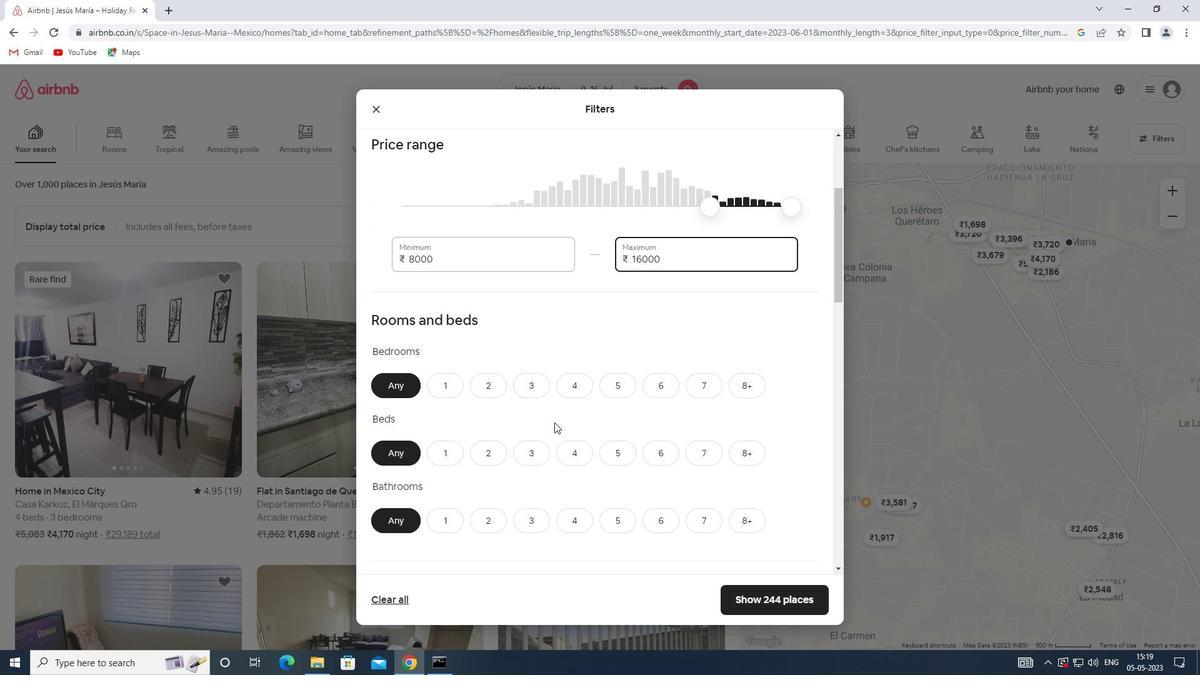 
Action: Mouse scrolled (554, 420) with delta (0, 0)
Screenshot: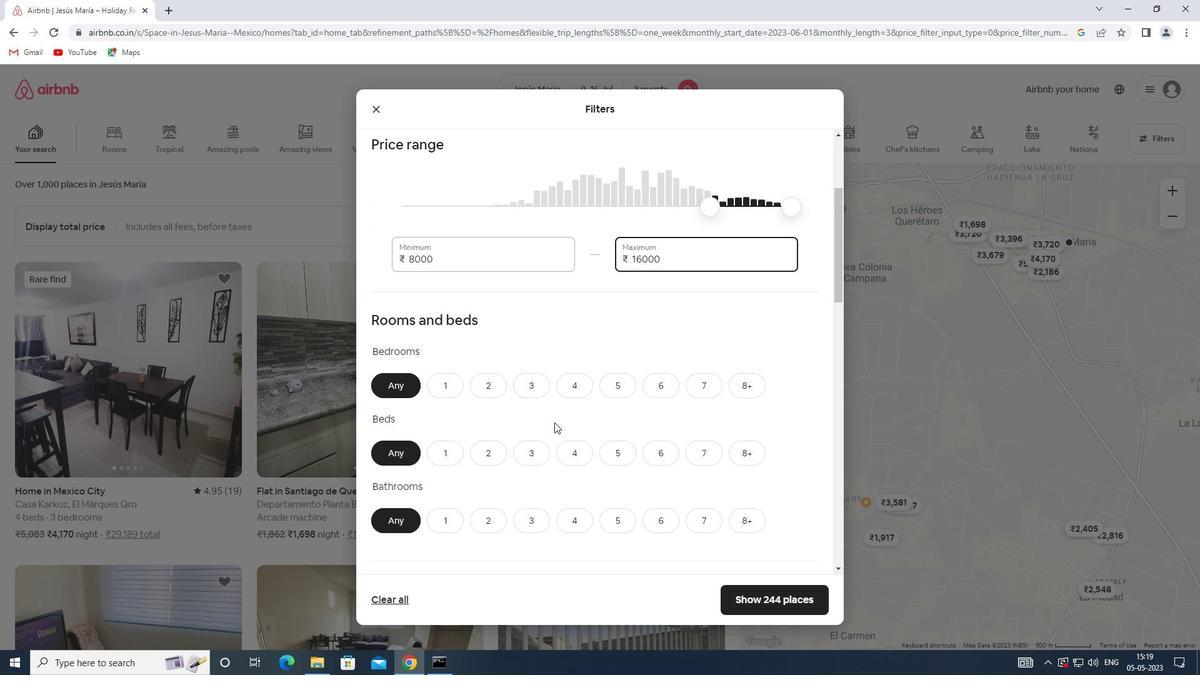 
Action: Mouse moved to (493, 266)
Screenshot: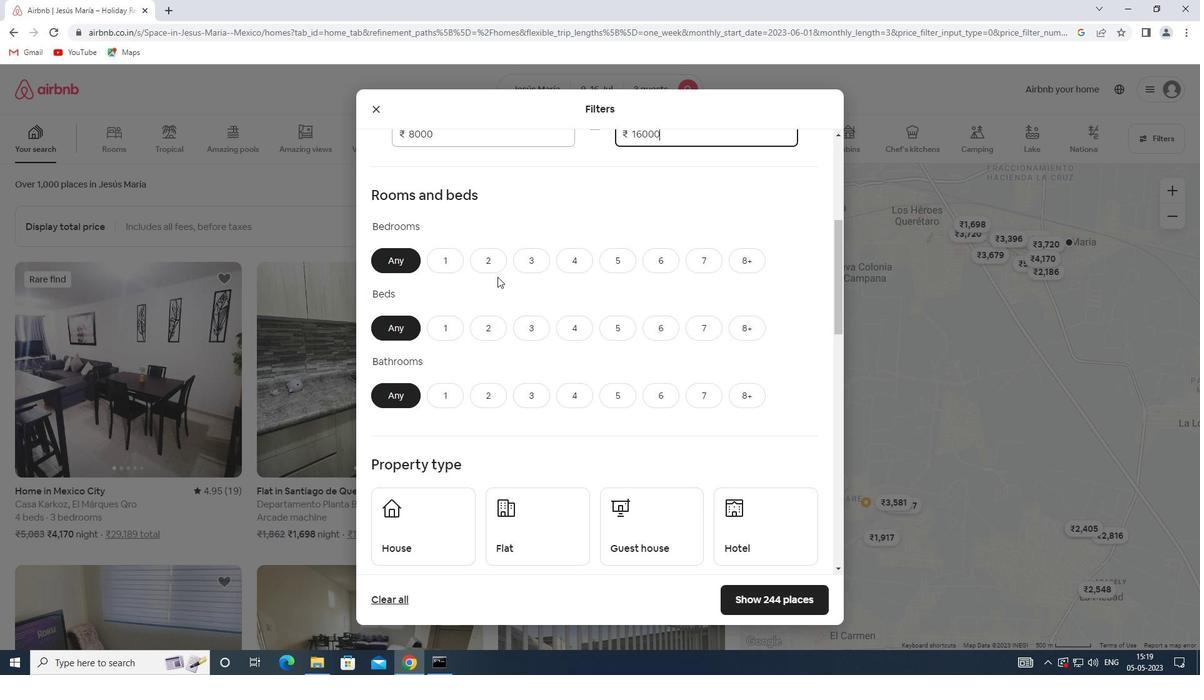 
Action: Mouse pressed left at (493, 266)
Screenshot: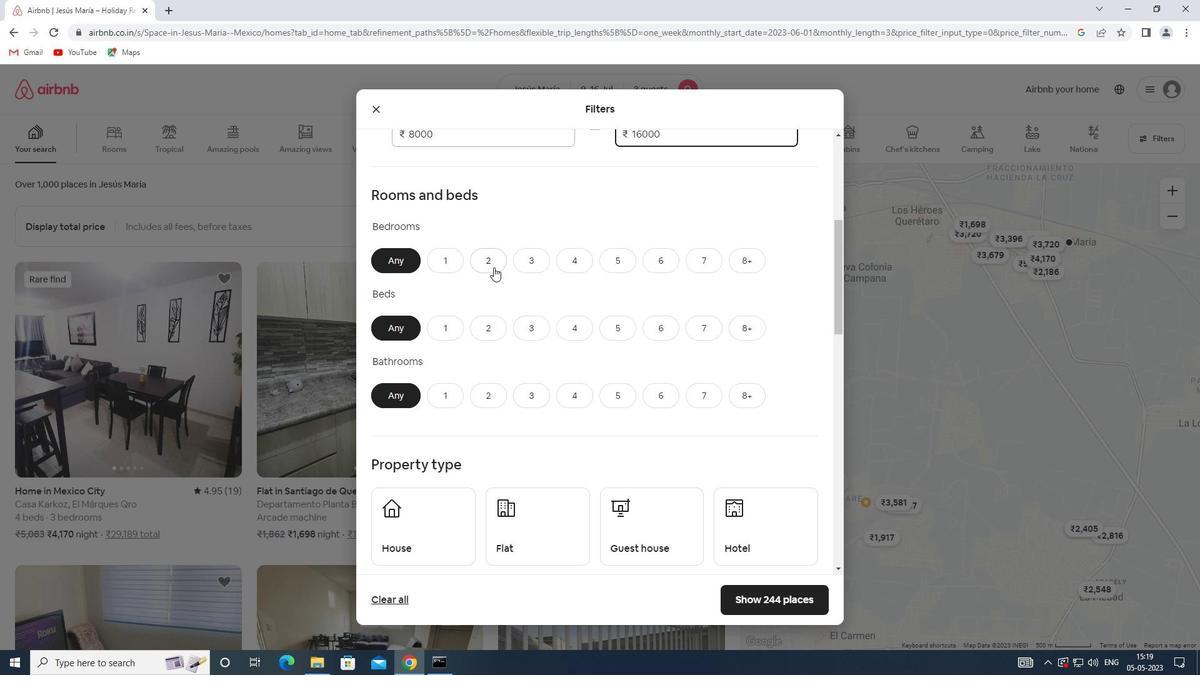 
Action: Mouse moved to (488, 320)
Screenshot: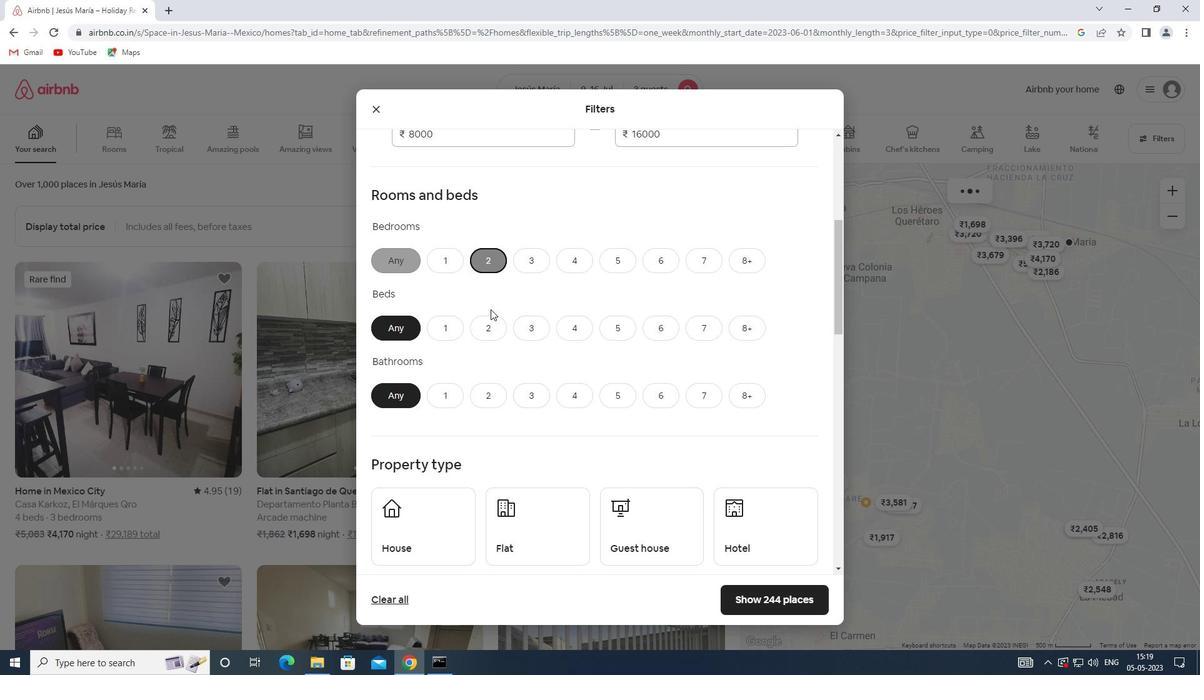 
Action: Mouse pressed left at (488, 320)
Screenshot: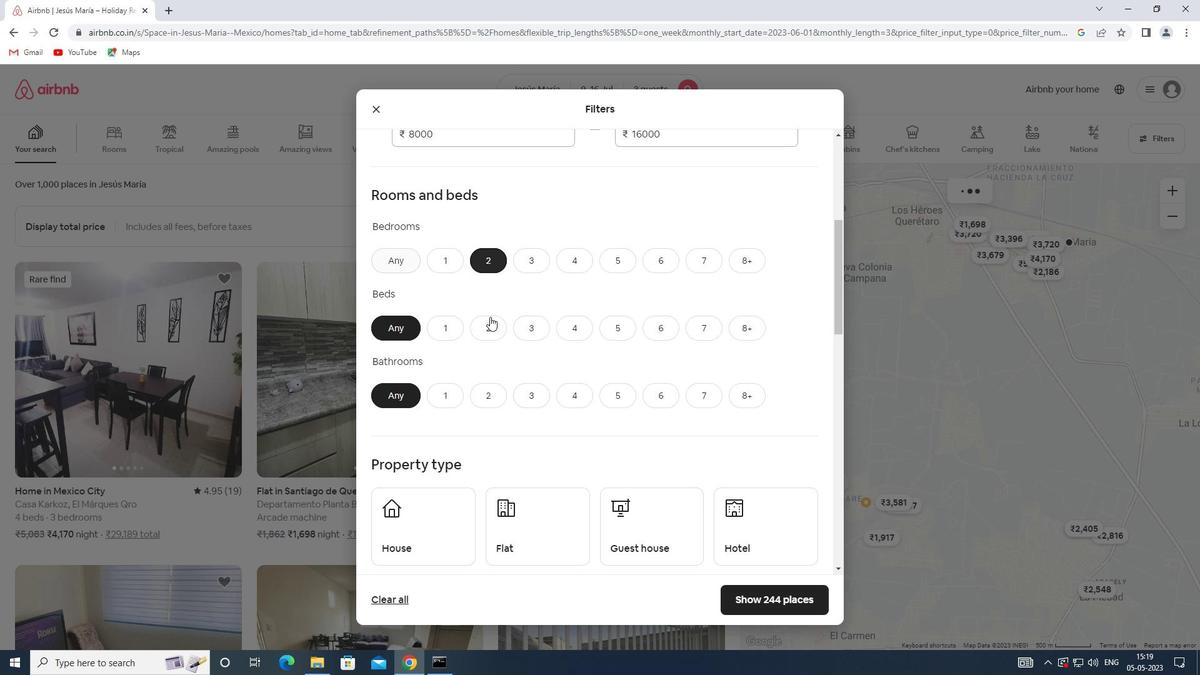 
Action: Mouse moved to (447, 396)
Screenshot: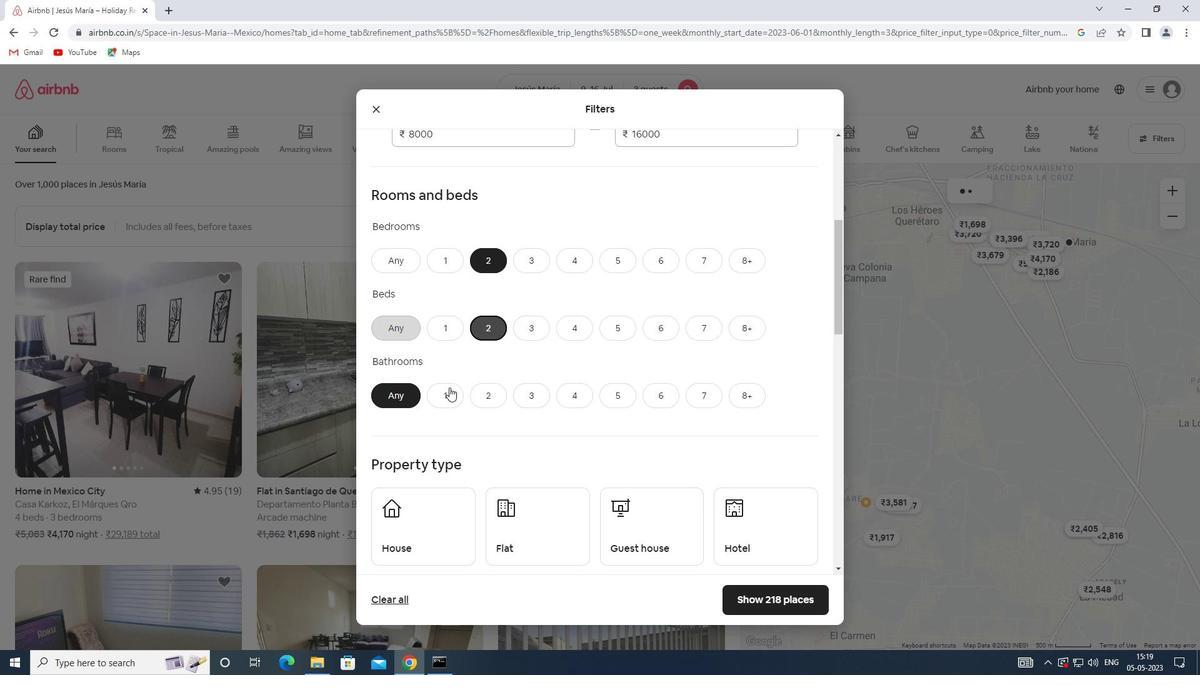 
Action: Mouse pressed left at (447, 396)
Screenshot: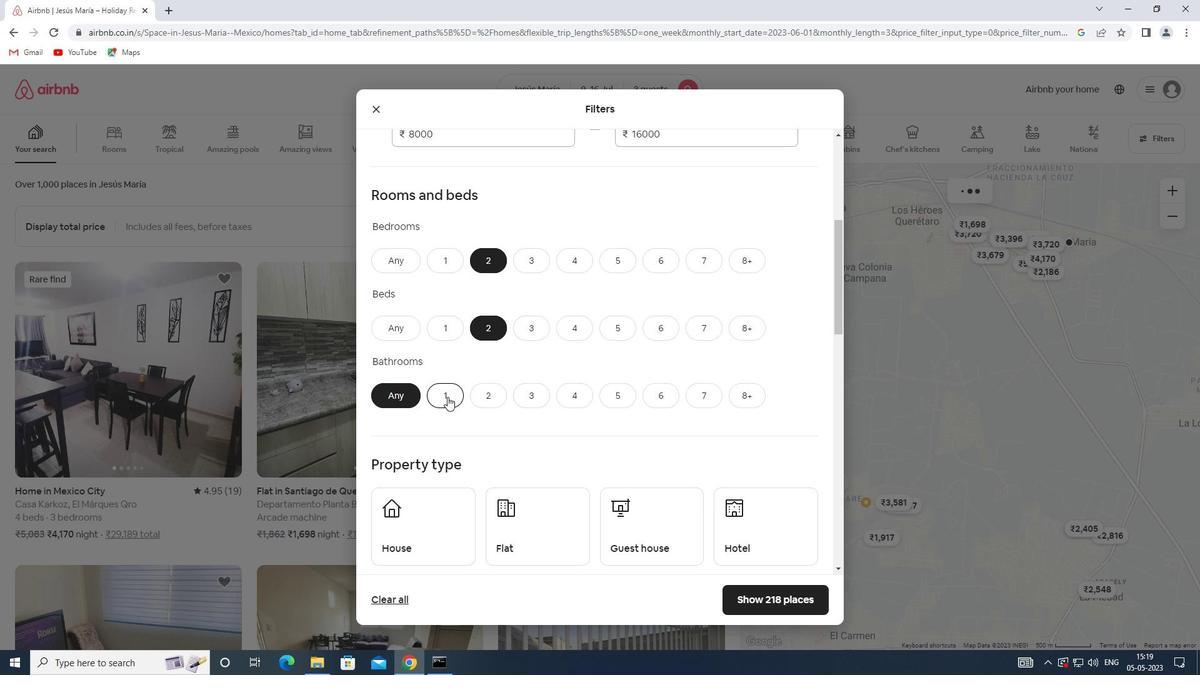 
Action: Mouse scrolled (447, 396) with delta (0, 0)
Screenshot: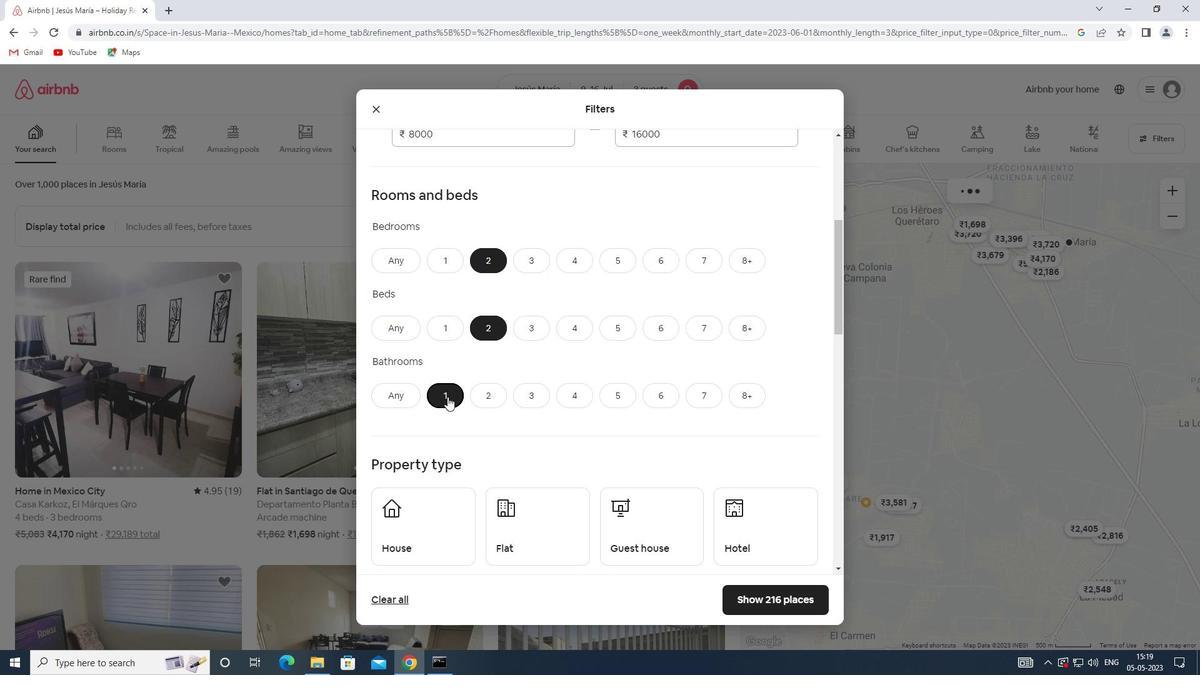 
Action: Mouse moved to (425, 451)
Screenshot: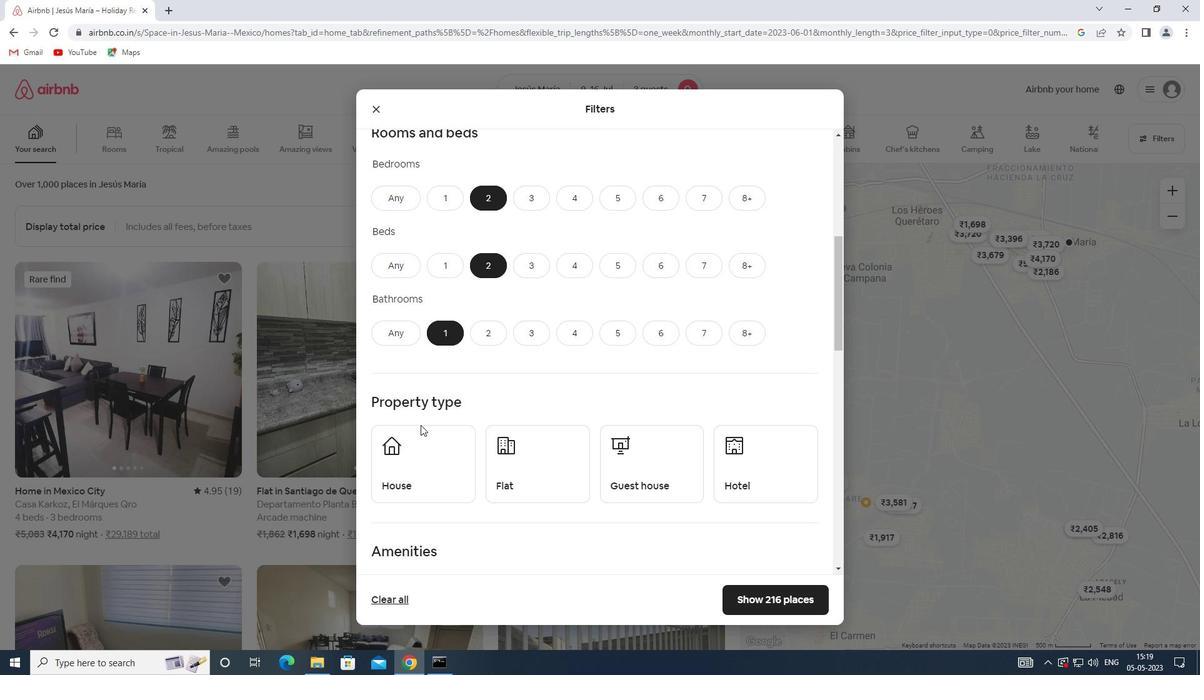 
Action: Mouse pressed left at (425, 451)
Screenshot: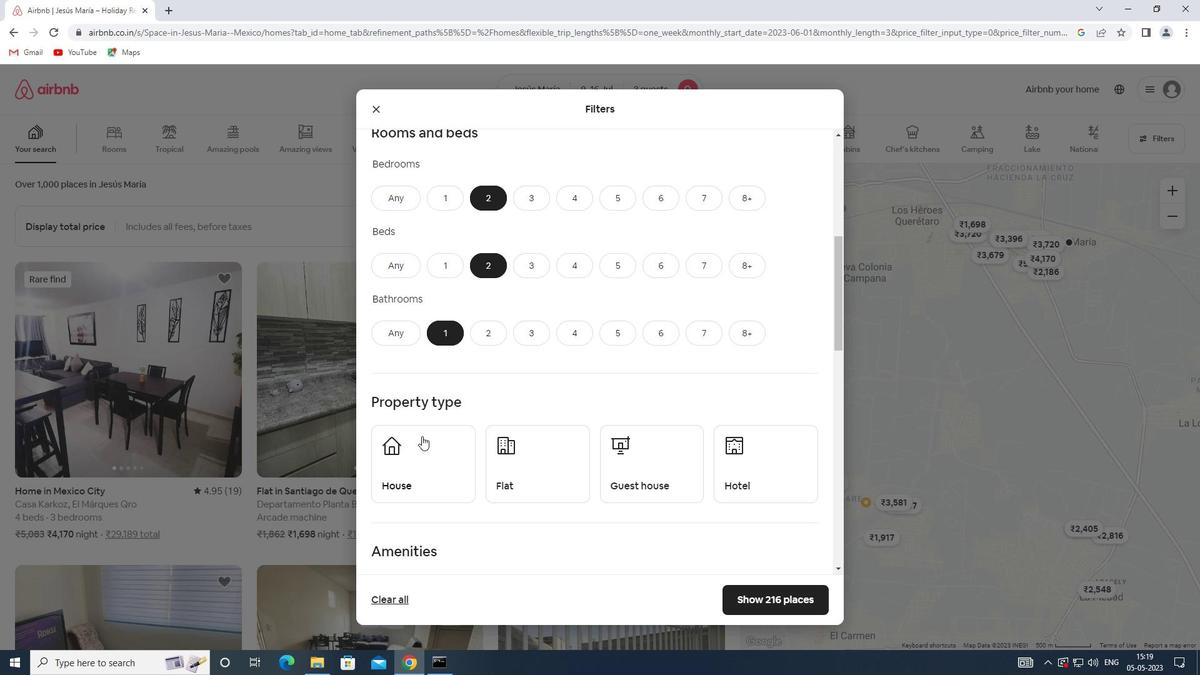 
Action: Mouse moved to (532, 466)
Screenshot: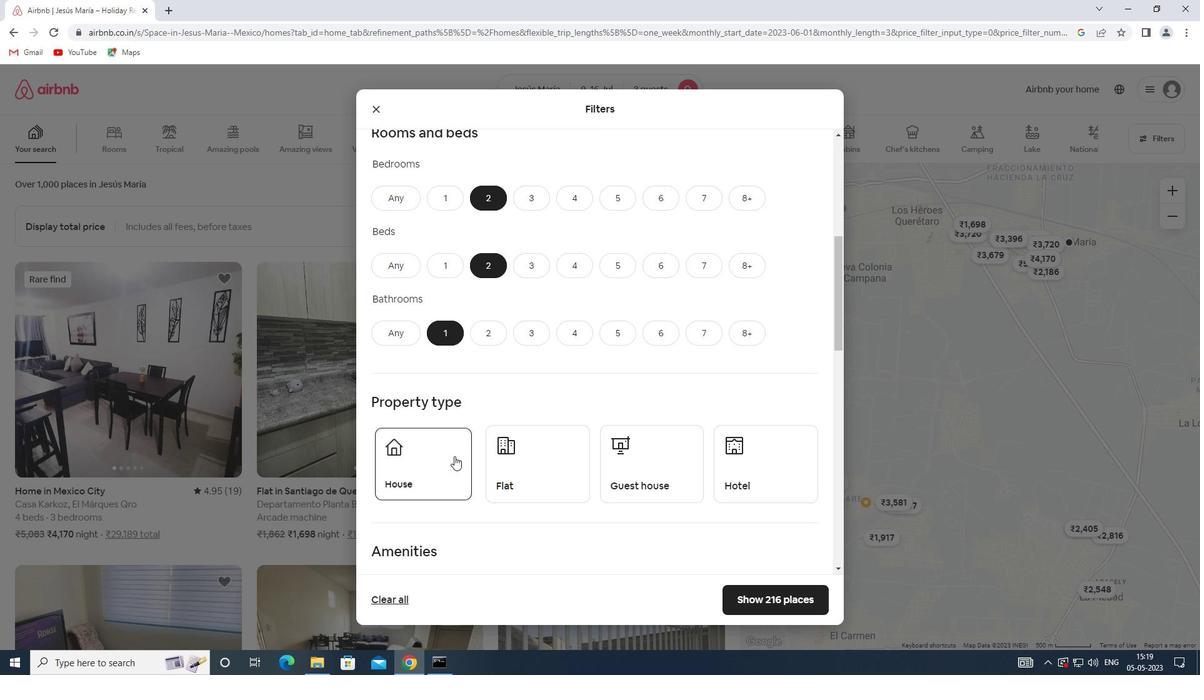 
Action: Mouse pressed left at (532, 466)
Screenshot: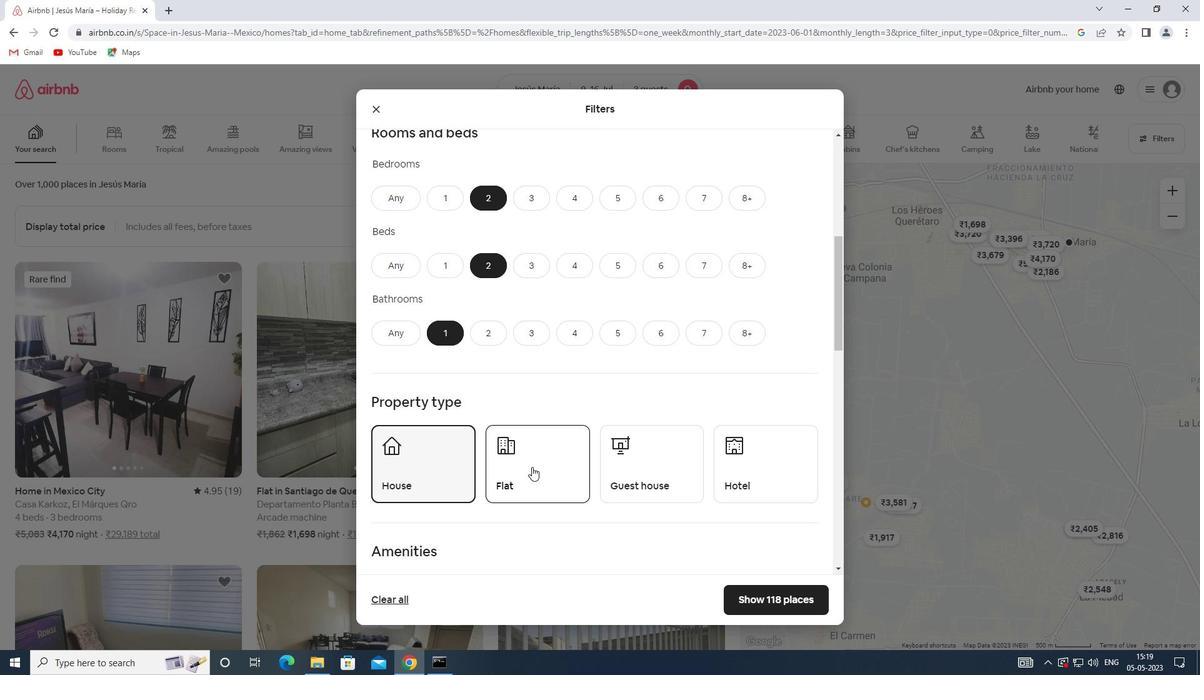 
Action: Mouse moved to (644, 479)
Screenshot: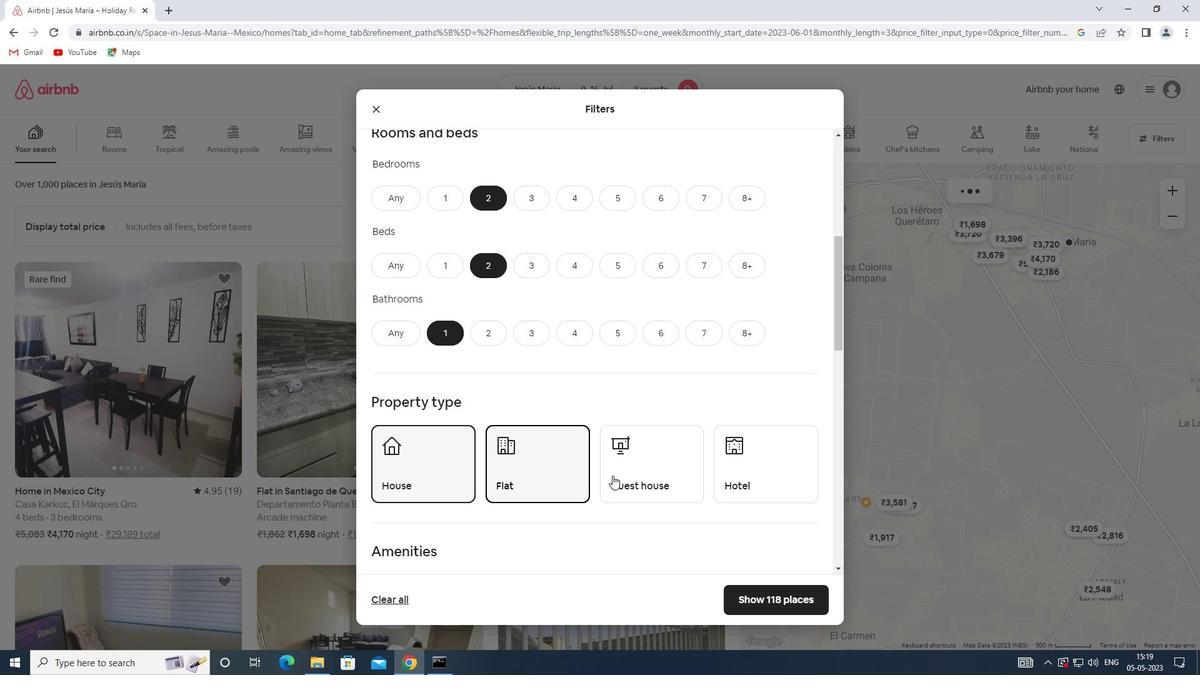 
Action: Mouse pressed left at (644, 479)
Screenshot: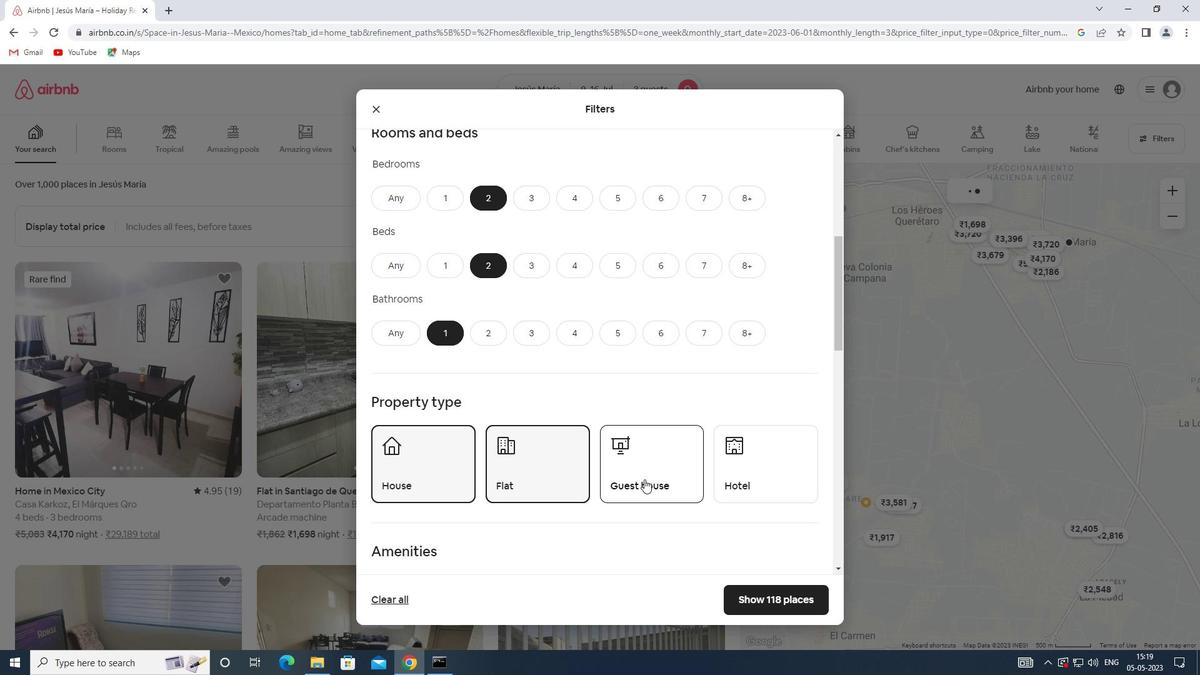 
Action: Mouse moved to (752, 480)
Screenshot: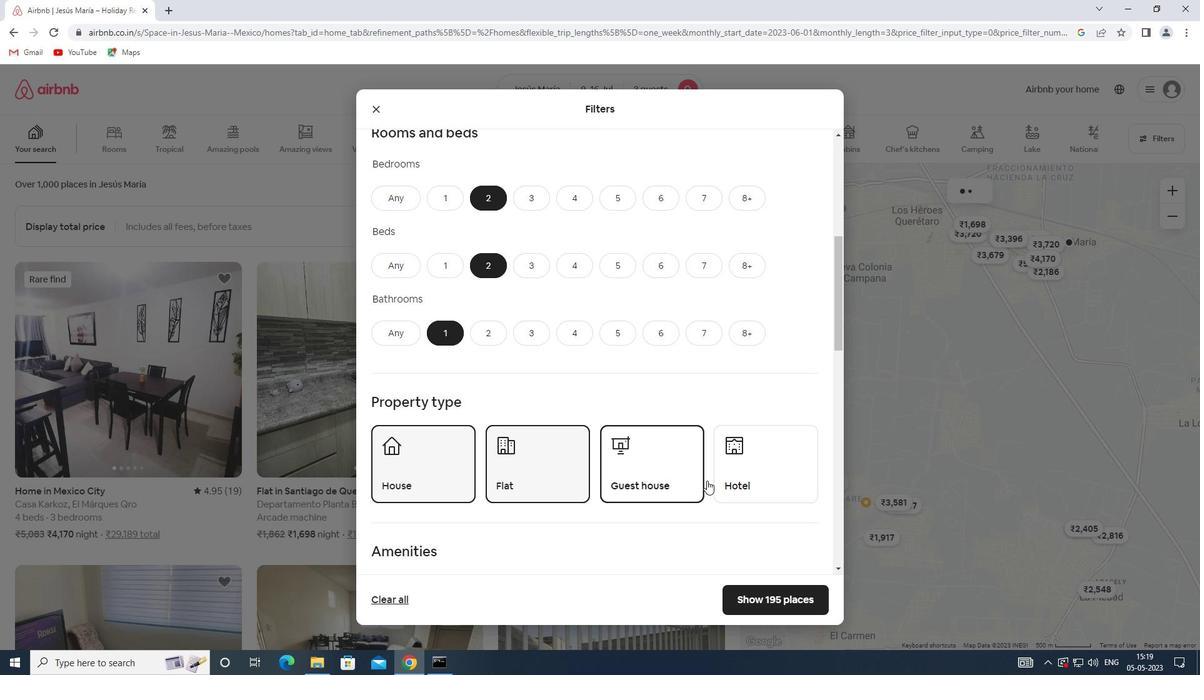 
Action: Mouse scrolled (752, 480) with delta (0, 0)
Screenshot: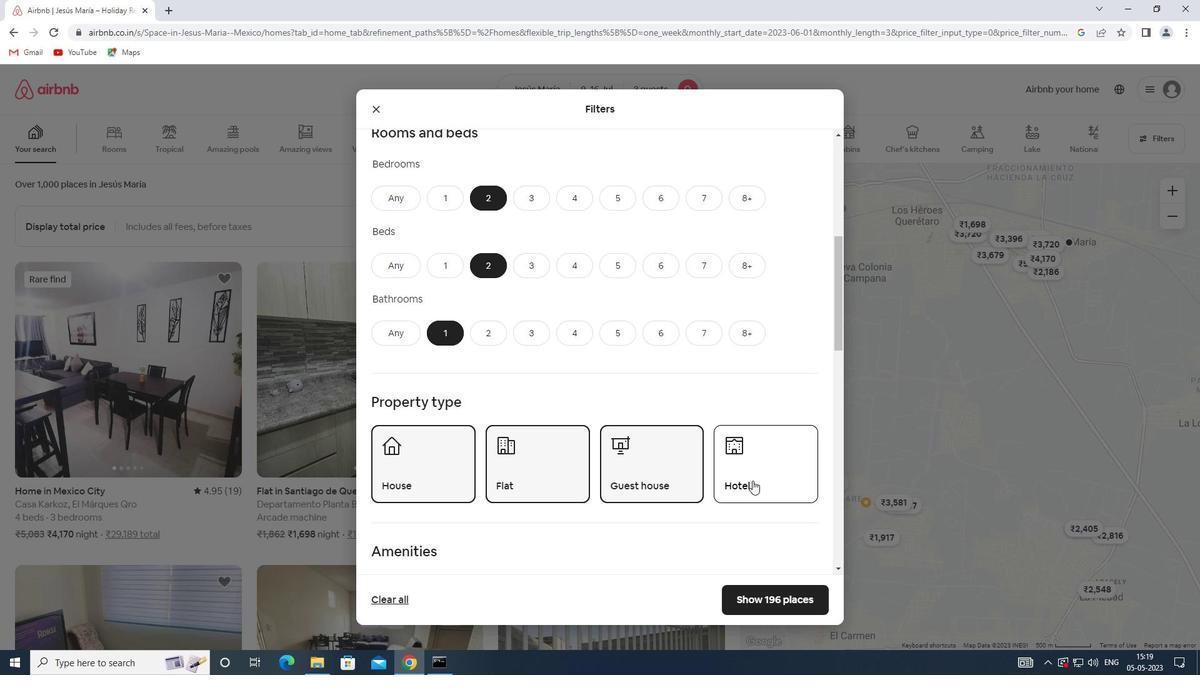 
Action: Mouse scrolled (752, 480) with delta (0, 0)
Screenshot: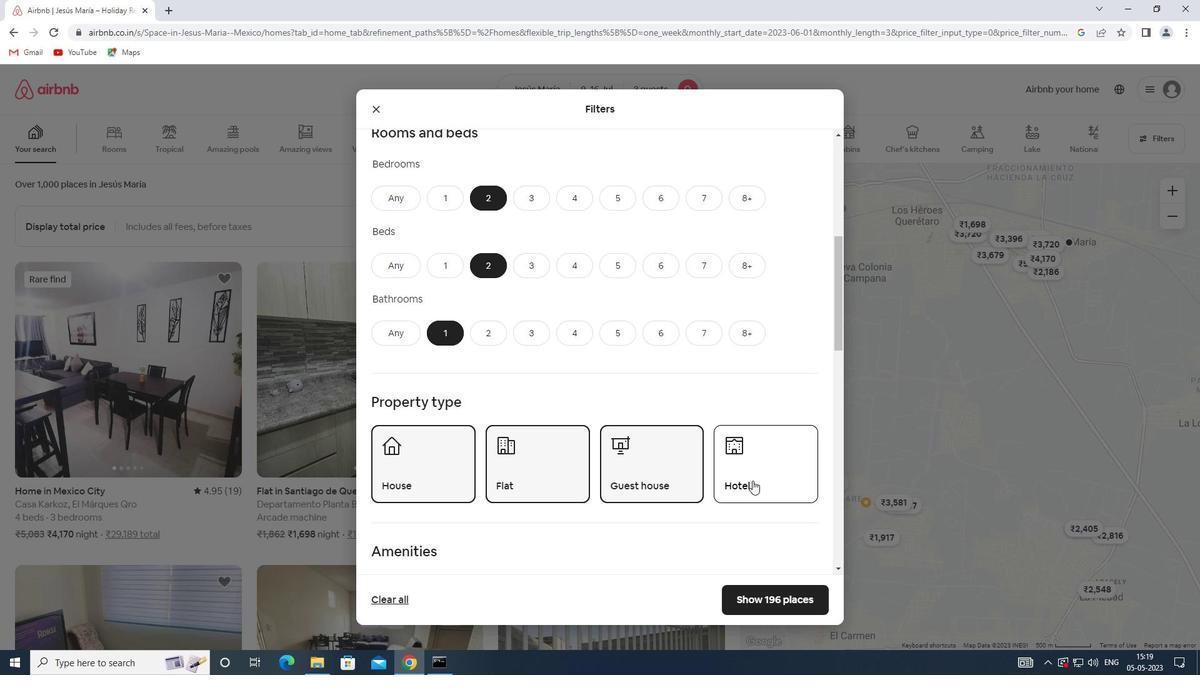 
Action: Mouse scrolled (752, 480) with delta (0, 0)
Screenshot: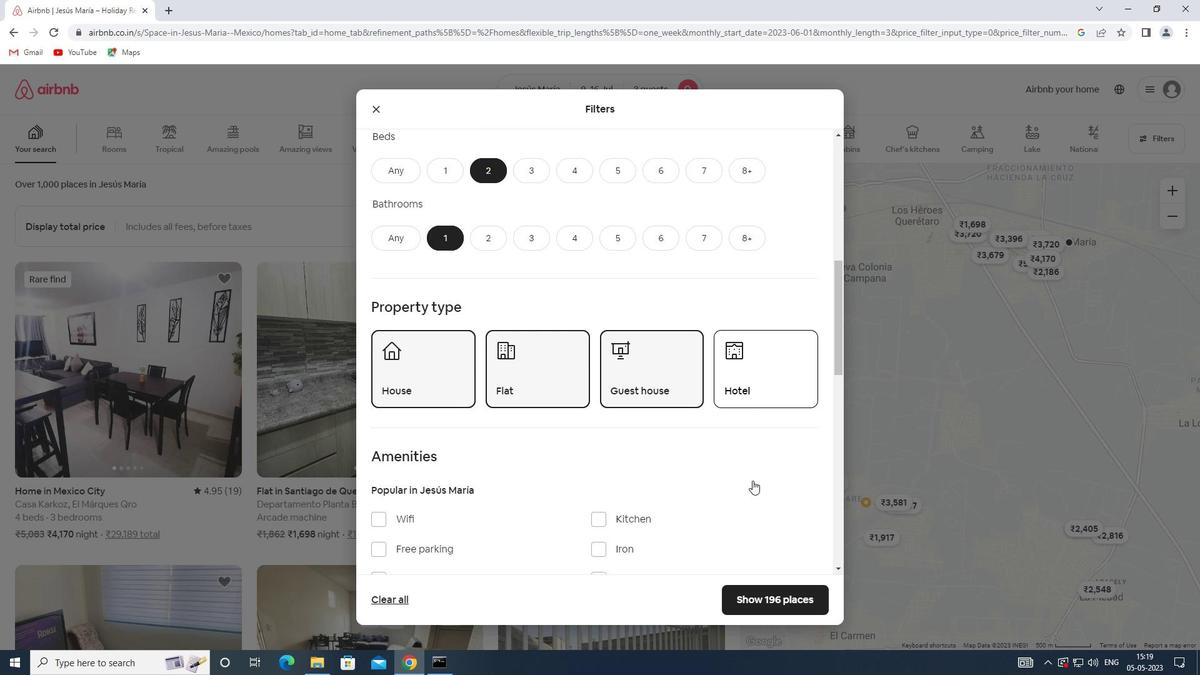
Action: Mouse scrolled (752, 480) with delta (0, 0)
Screenshot: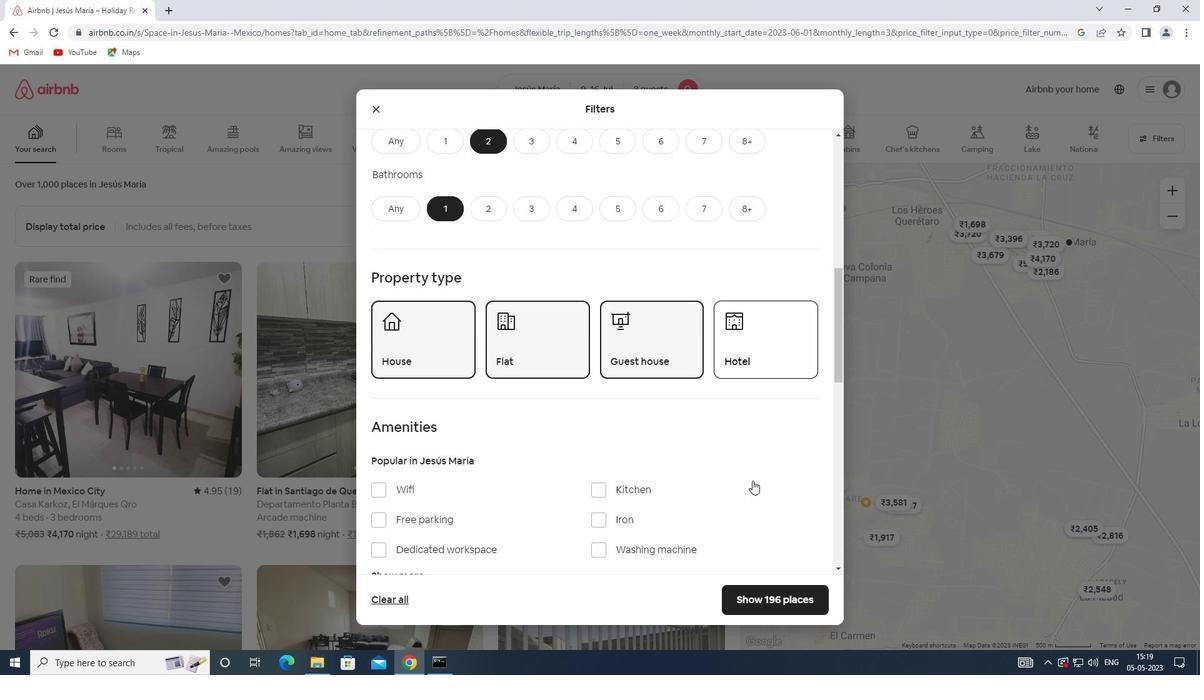 
Action: Mouse scrolled (752, 480) with delta (0, 0)
Screenshot: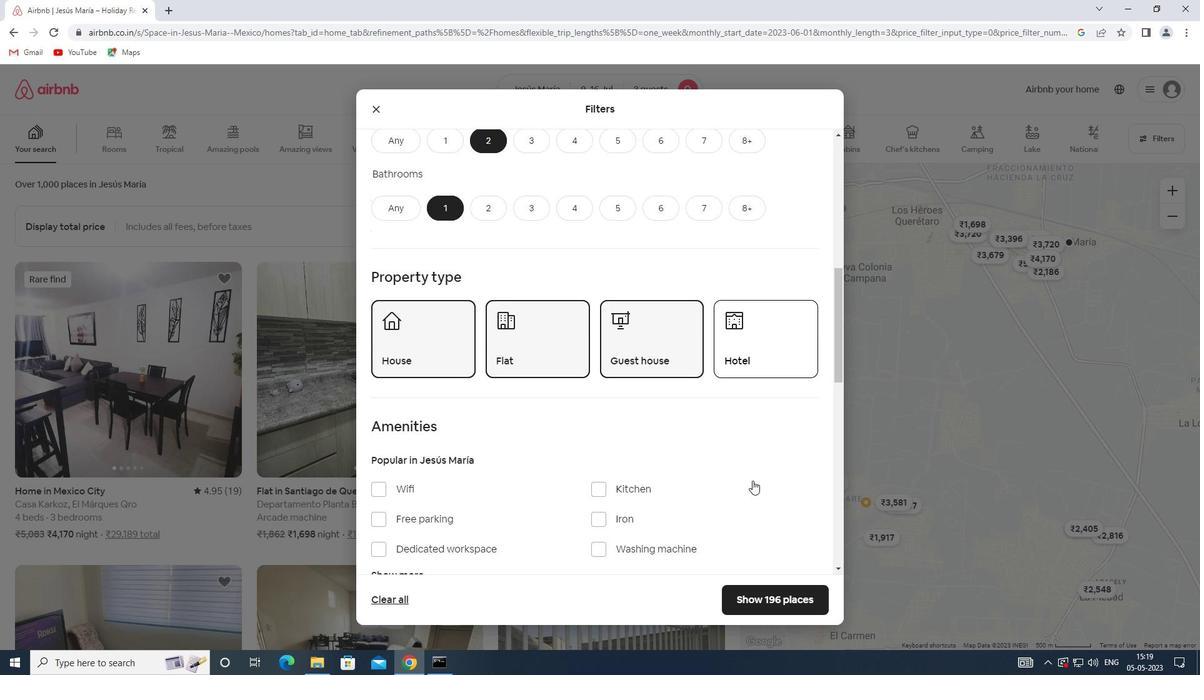 
Action: Mouse scrolled (752, 480) with delta (0, 0)
Screenshot: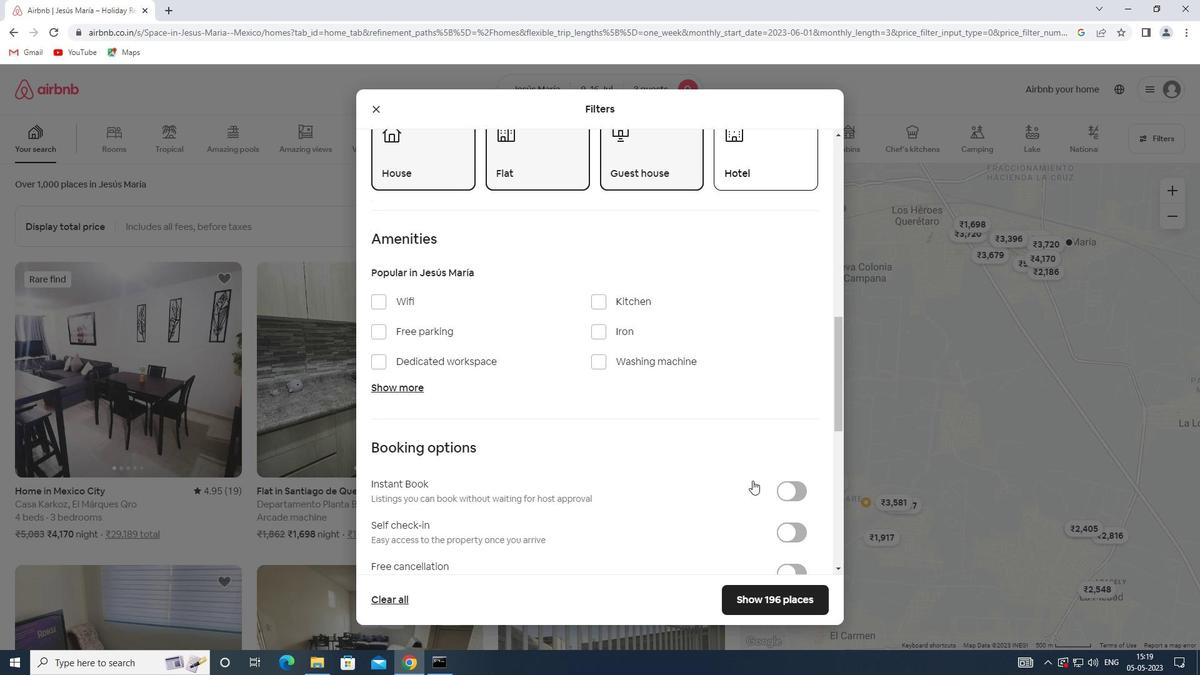 
Action: Mouse scrolled (752, 480) with delta (0, 0)
Screenshot: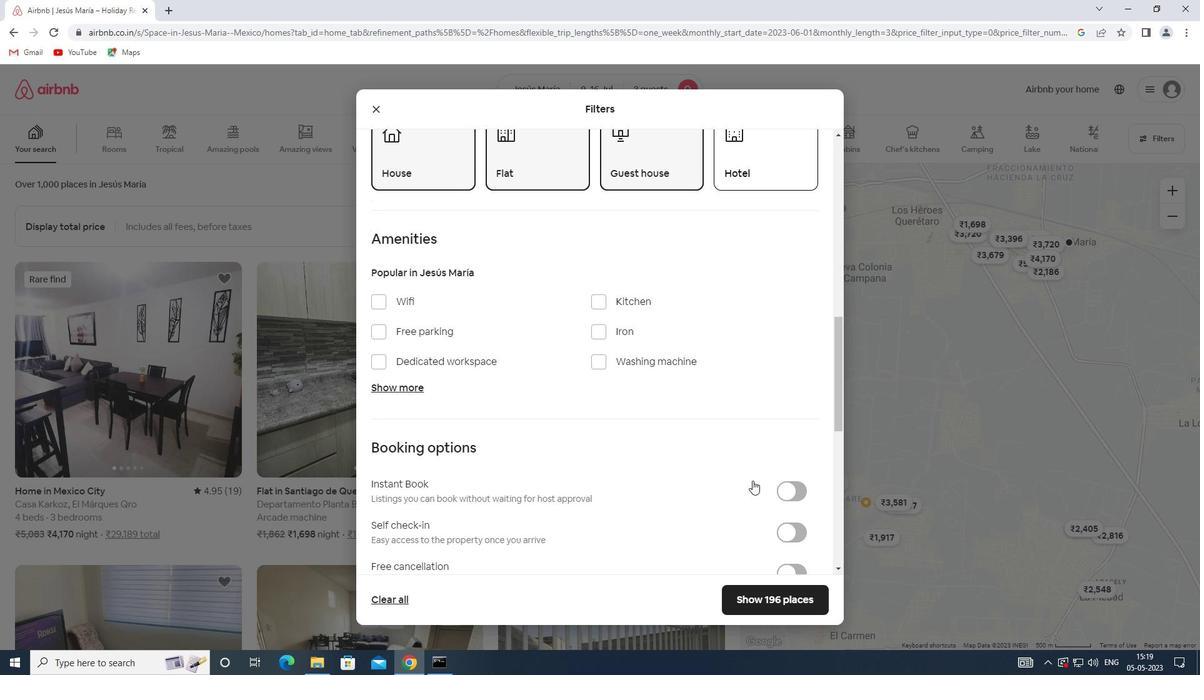 
Action: Mouse moved to (787, 398)
Screenshot: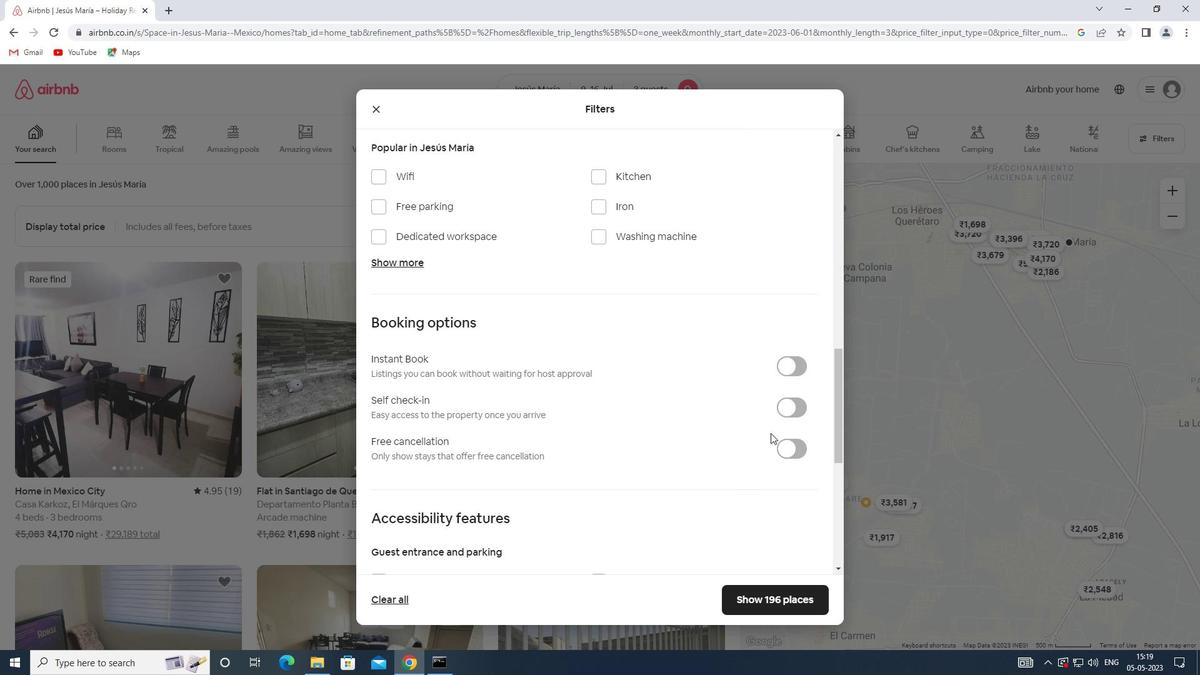 
Action: Mouse pressed left at (787, 398)
Screenshot: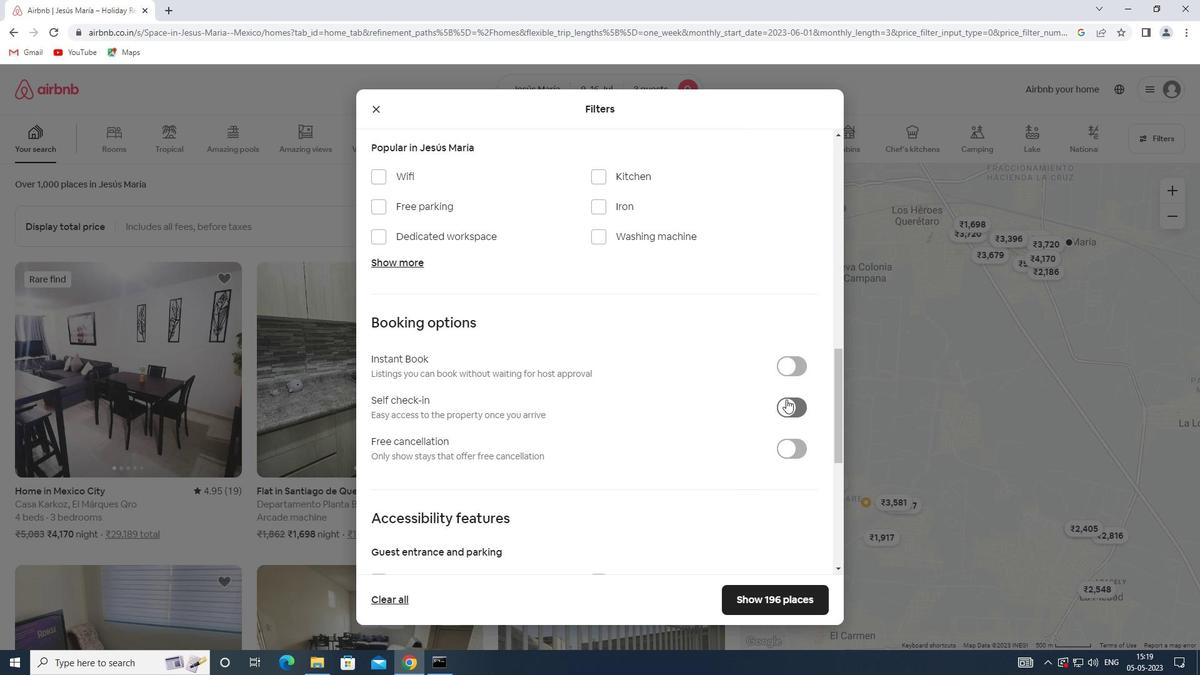 
Action: Mouse moved to (545, 428)
Screenshot: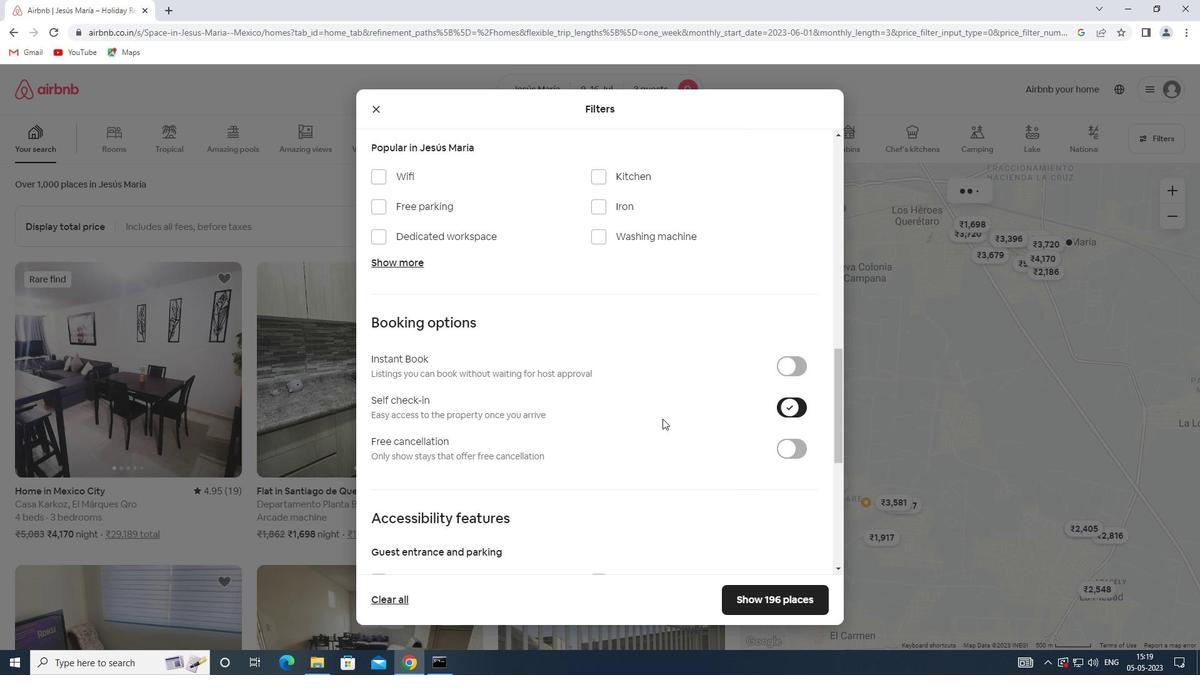 
Action: Mouse scrolled (545, 428) with delta (0, 0)
Screenshot: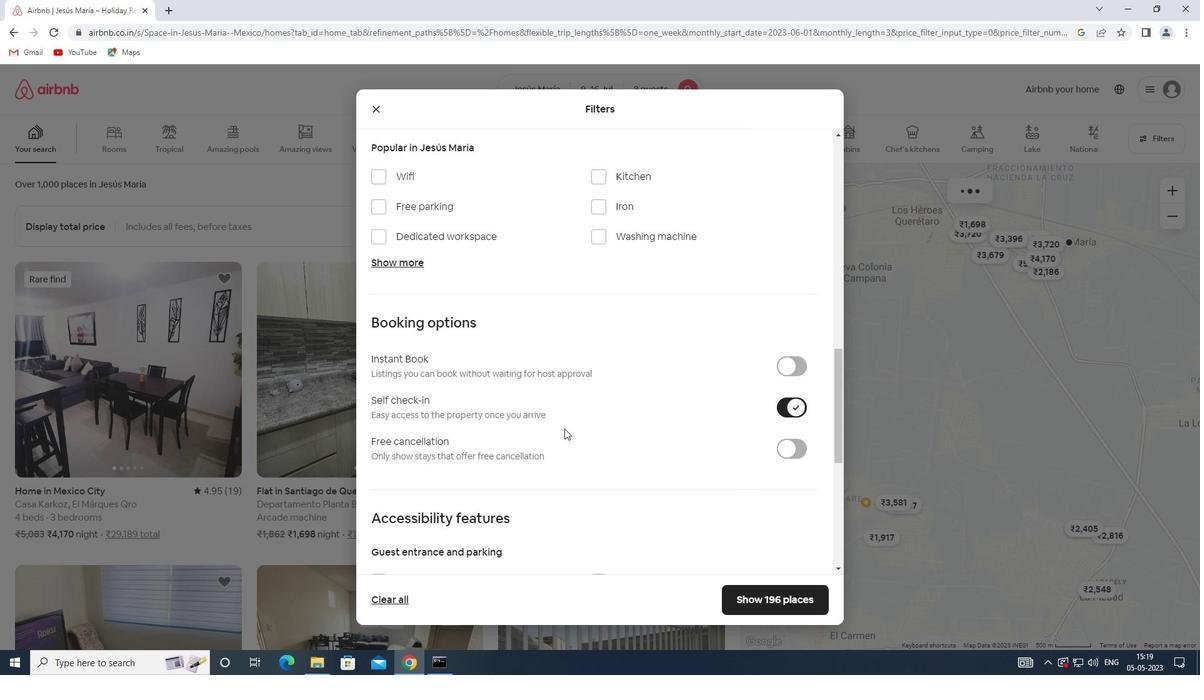 
Action: Mouse scrolled (545, 428) with delta (0, 0)
Screenshot: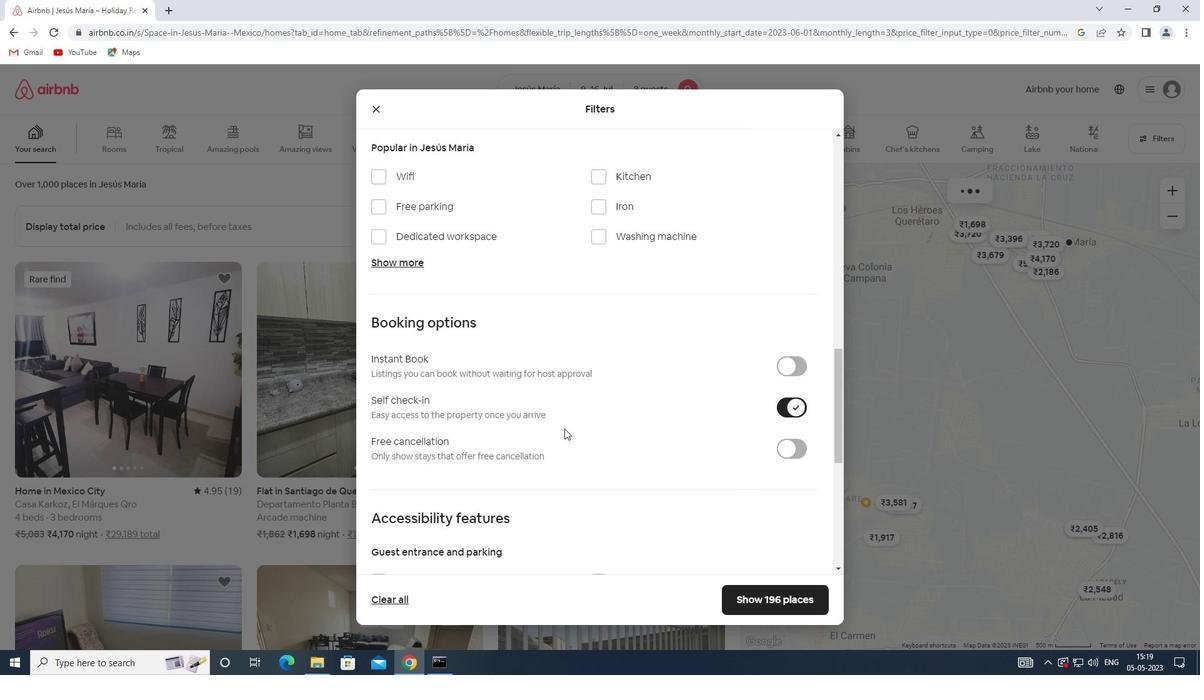 
Action: Mouse scrolled (545, 428) with delta (0, 0)
Screenshot: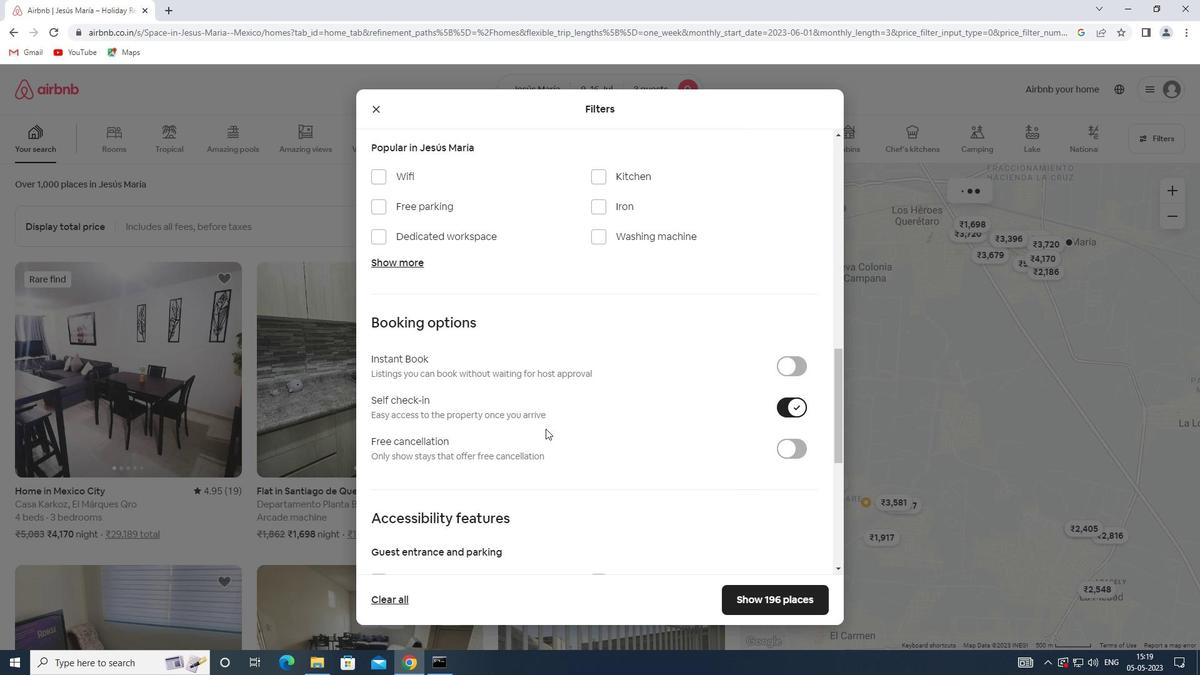 
Action: Mouse scrolled (545, 428) with delta (0, 0)
Screenshot: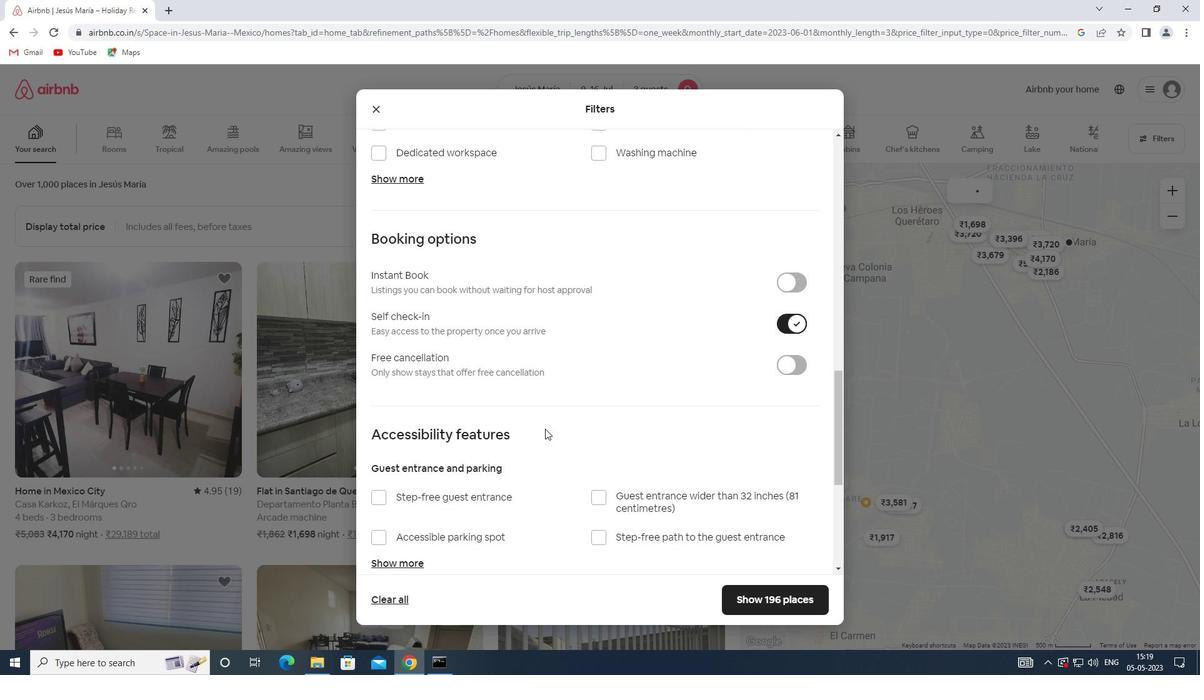 
Action: Mouse scrolled (545, 428) with delta (0, 0)
Screenshot: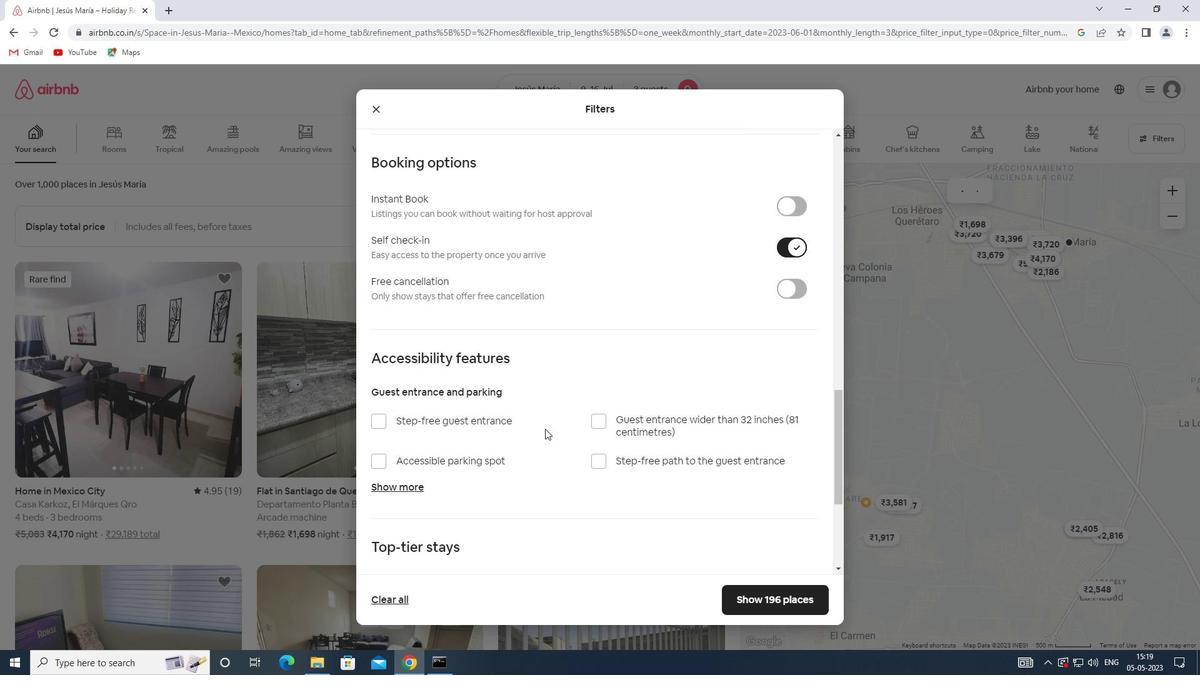 
Action: Mouse scrolled (545, 428) with delta (0, 0)
Screenshot: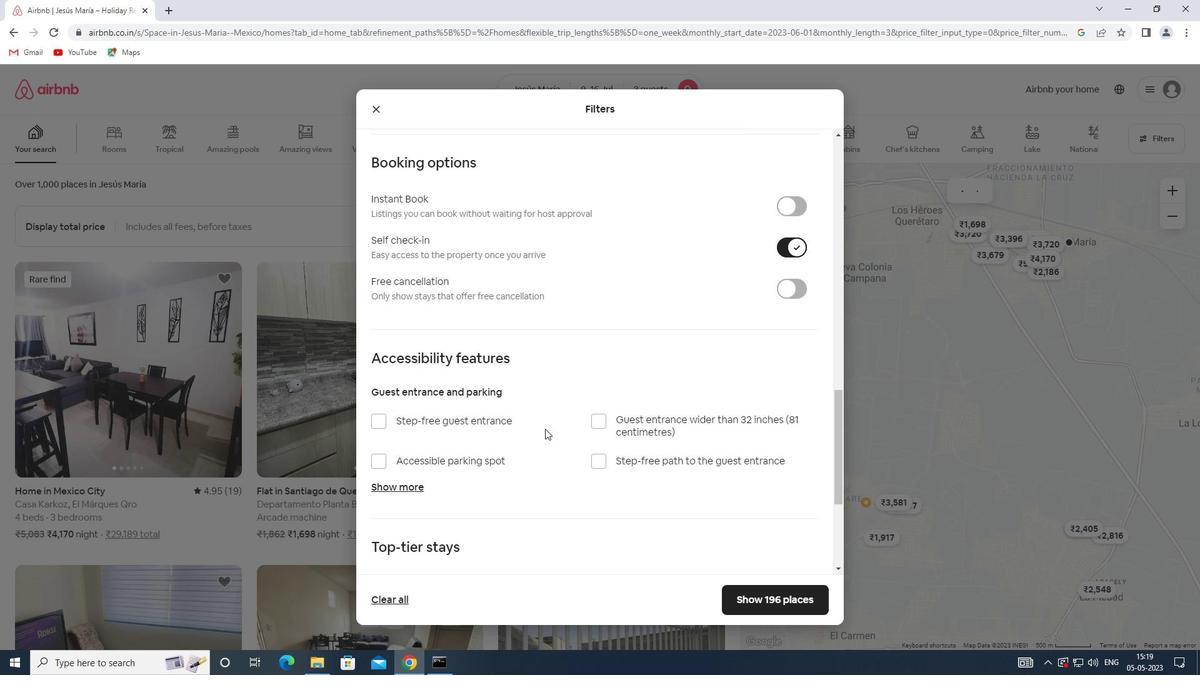 
Action: Mouse moved to (423, 497)
Screenshot: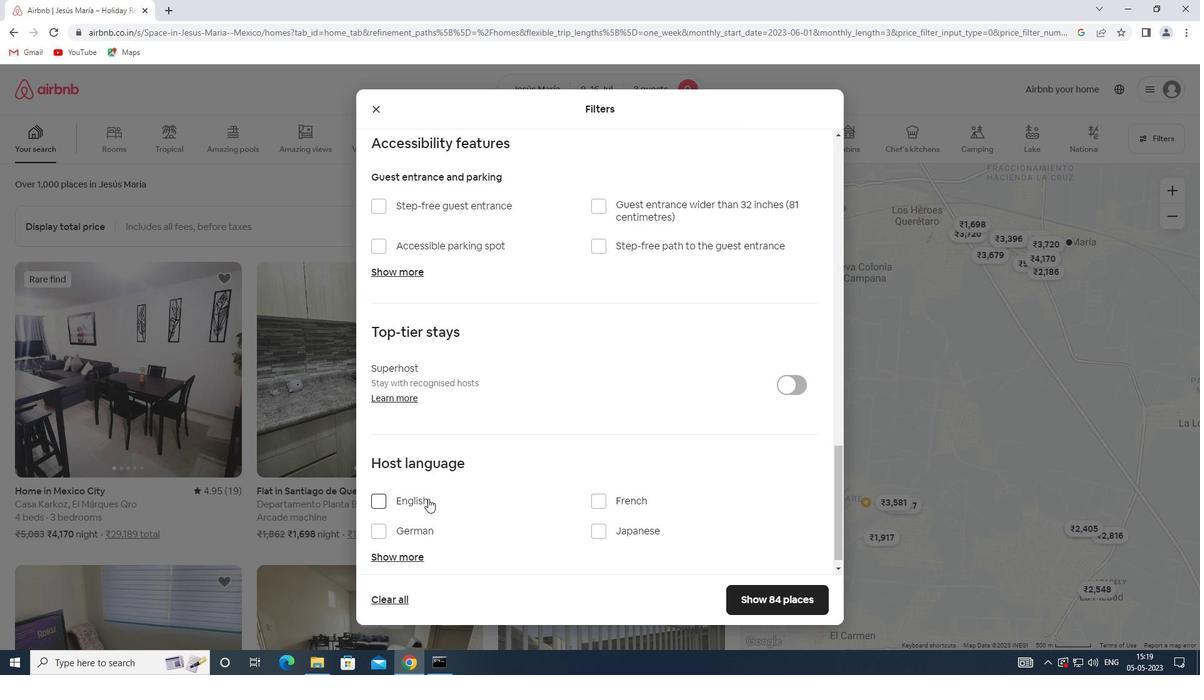 
Action: Mouse pressed left at (423, 497)
Screenshot: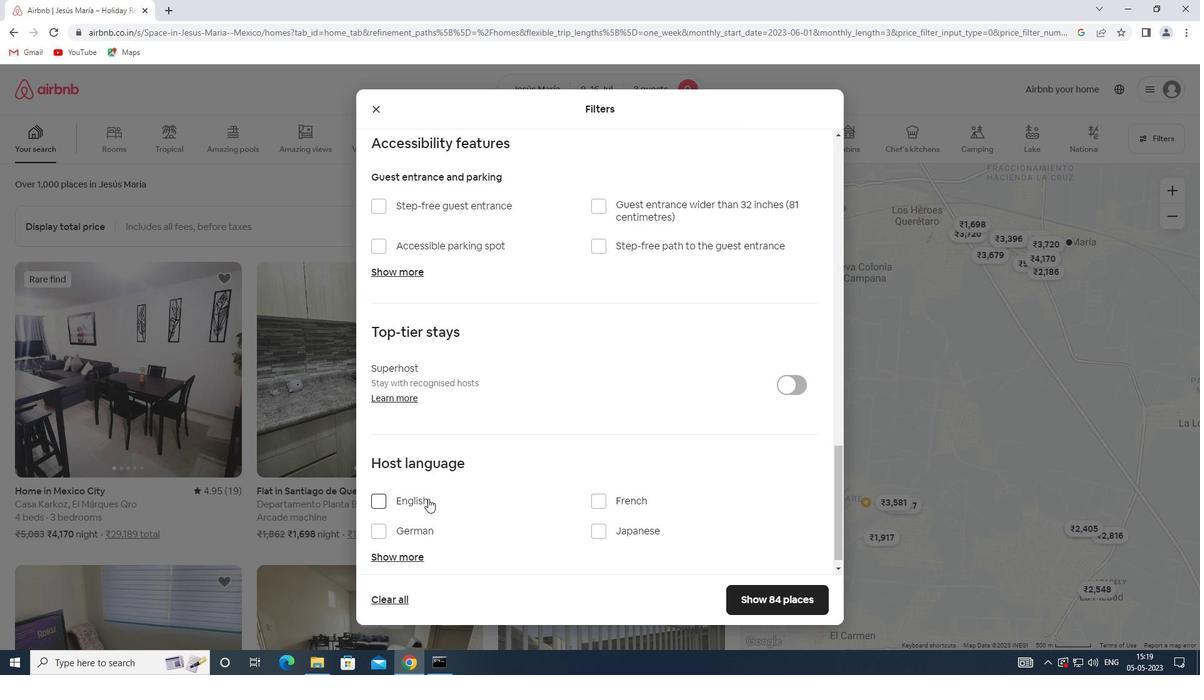 
Action: Mouse moved to (777, 597)
Screenshot: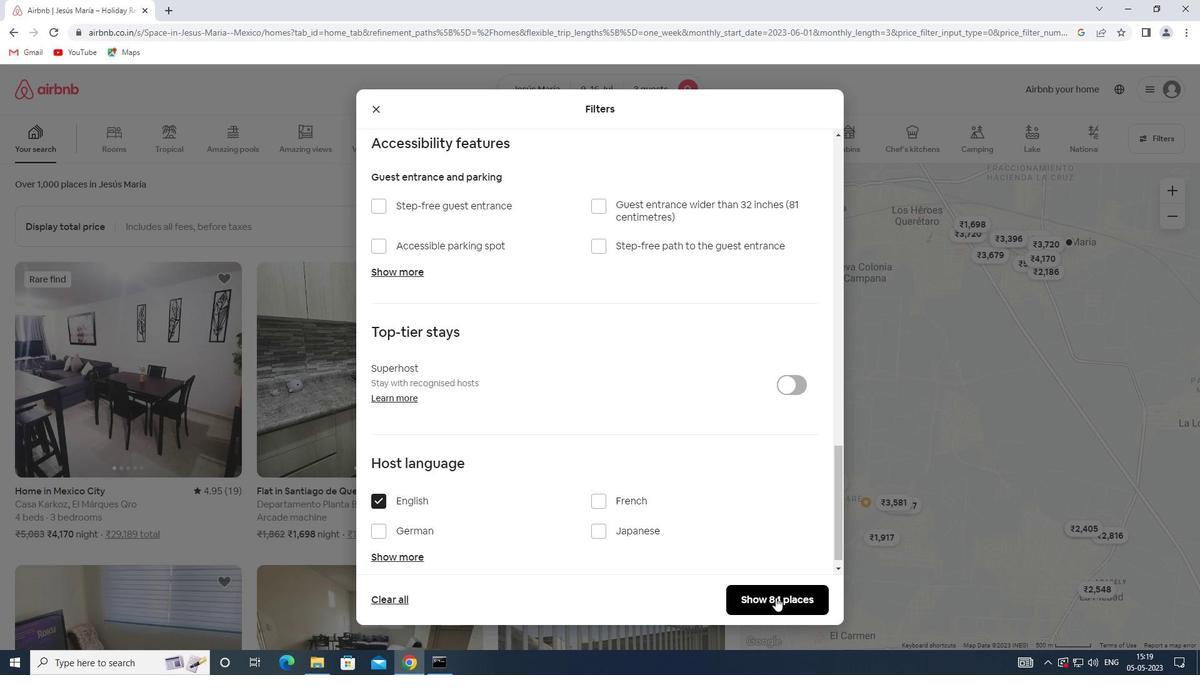 
Action: Mouse pressed left at (777, 597)
Screenshot: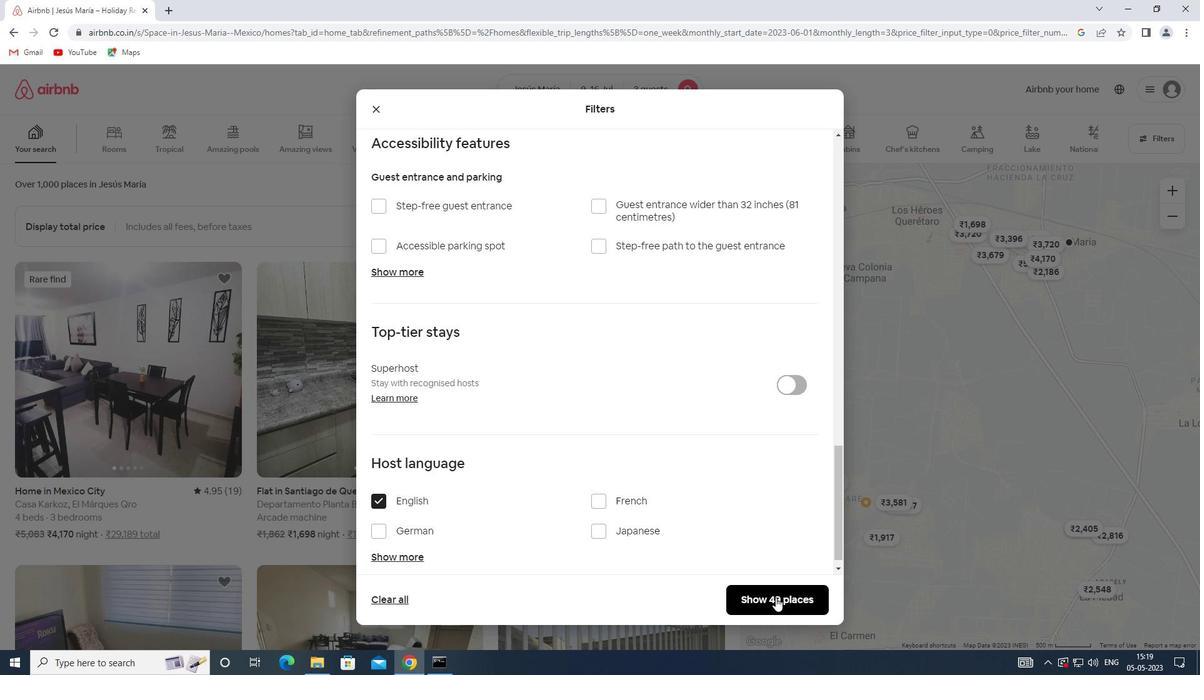 
